 Task: Look for Airbnb options in Aral, China from 7th December, 2023 to 15th December, 2023 for 6 adults.3 bedrooms having 3 beds and 3 bathrooms. Property type can be guest house. Amenities needed are: washing machine. Booking option can be shelf check-in. Look for 4 properties as per requirement.
Action: Mouse moved to (550, 74)
Screenshot: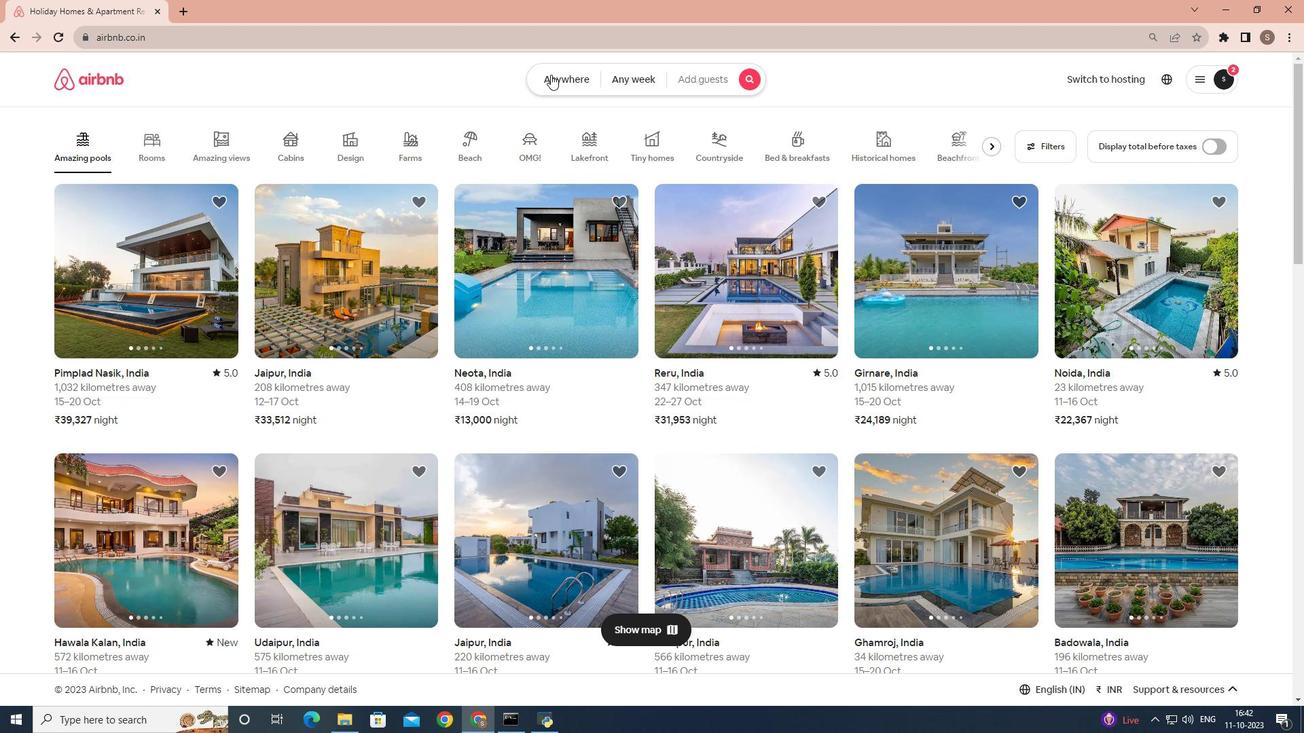 
Action: Mouse pressed left at (550, 74)
Screenshot: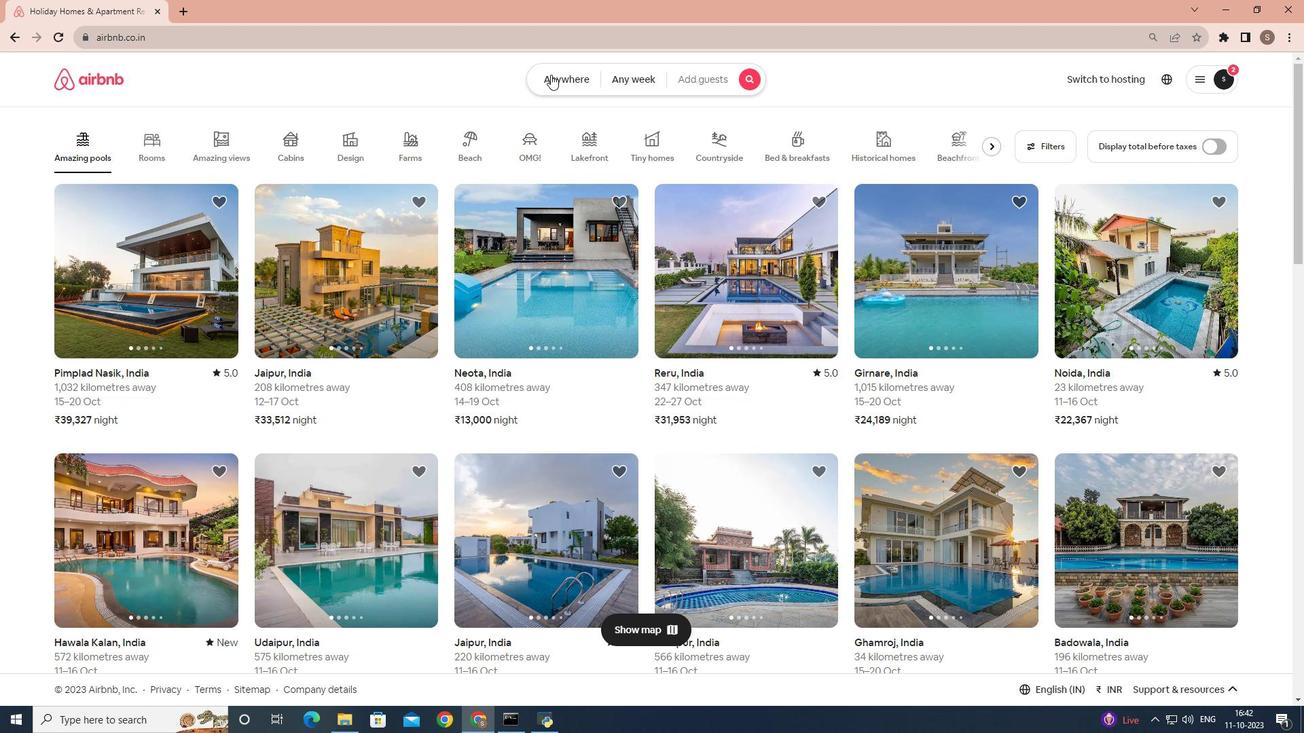 
Action: Mouse moved to (511, 131)
Screenshot: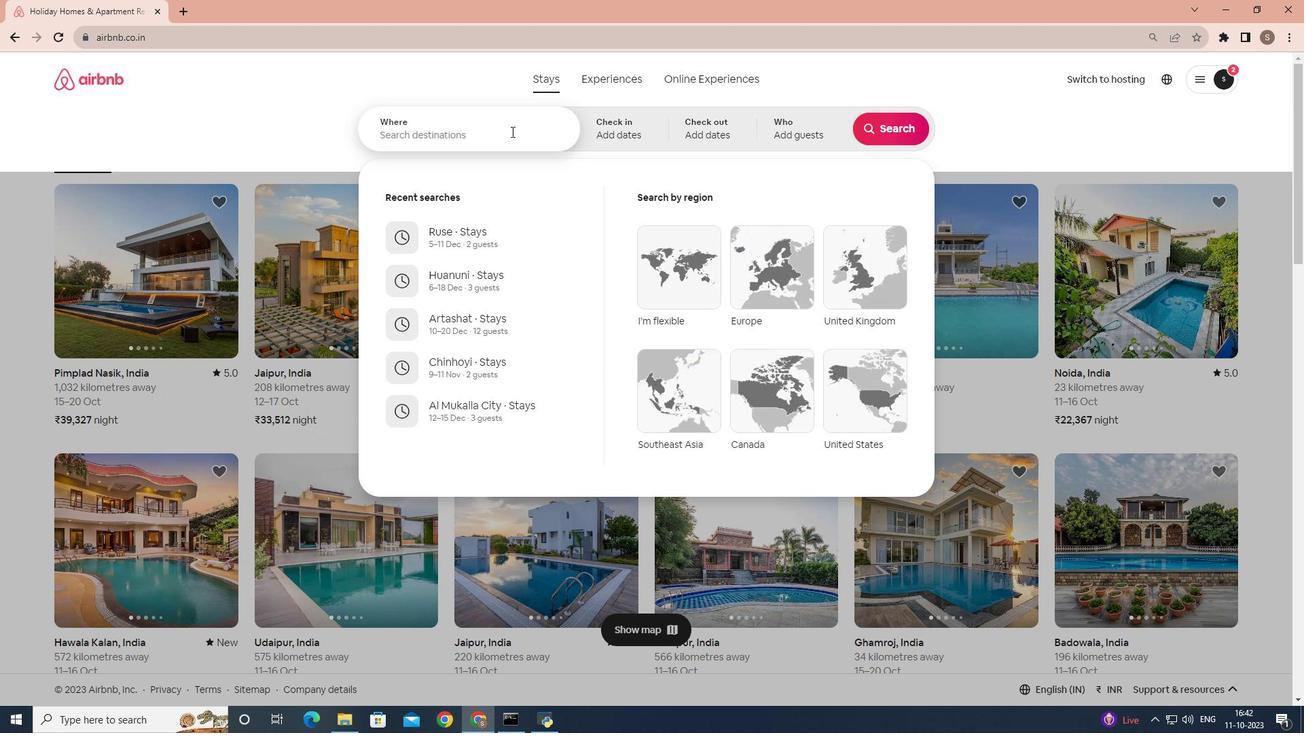 
Action: Mouse pressed left at (511, 131)
Screenshot: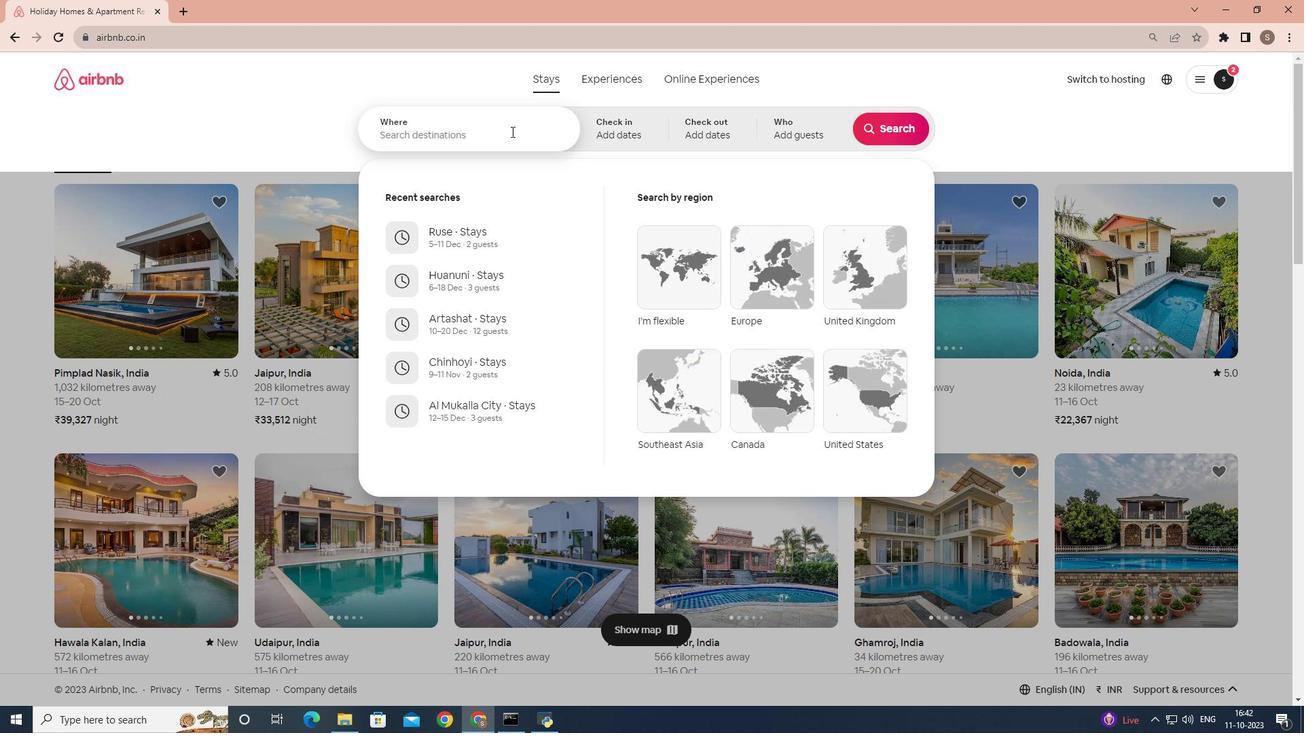 
Action: Mouse moved to (511, 131)
Screenshot: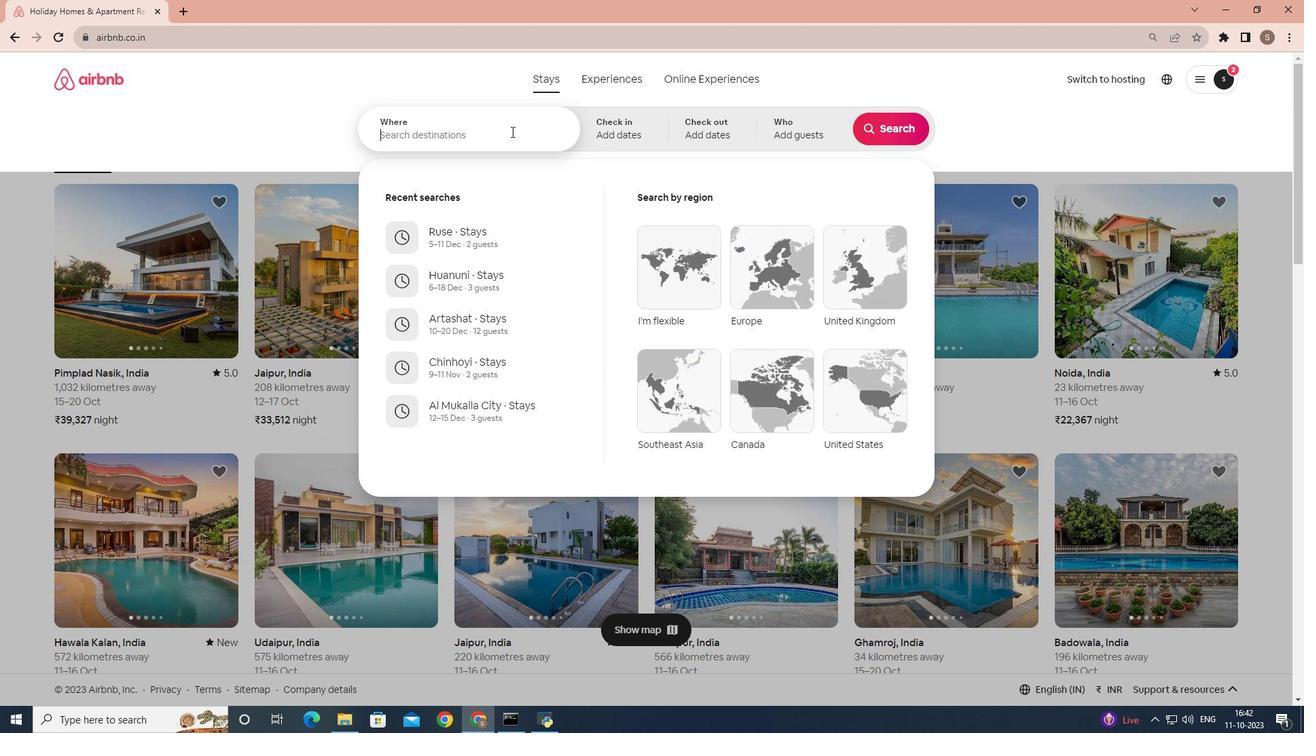 
Action: Key pressed <Key.shift>Aral,<Key.space><Key.shift>China
Screenshot: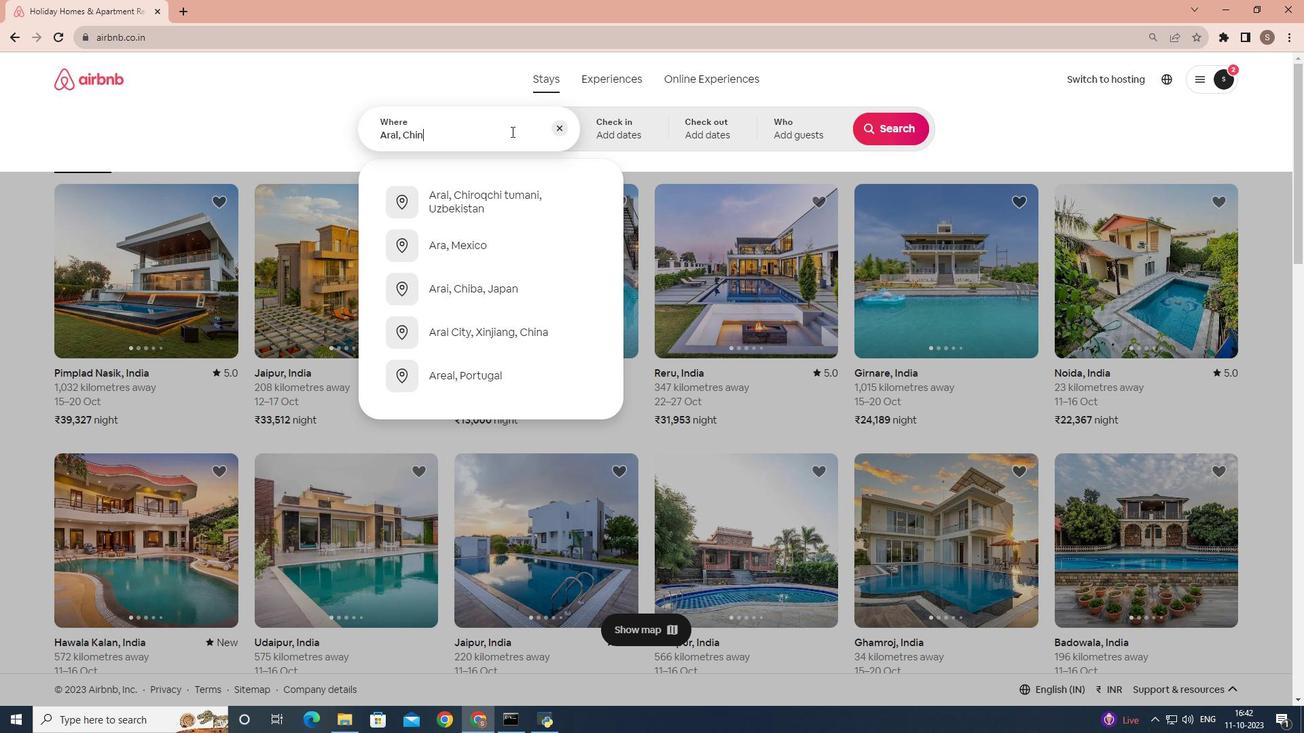 
Action: Mouse moved to (625, 130)
Screenshot: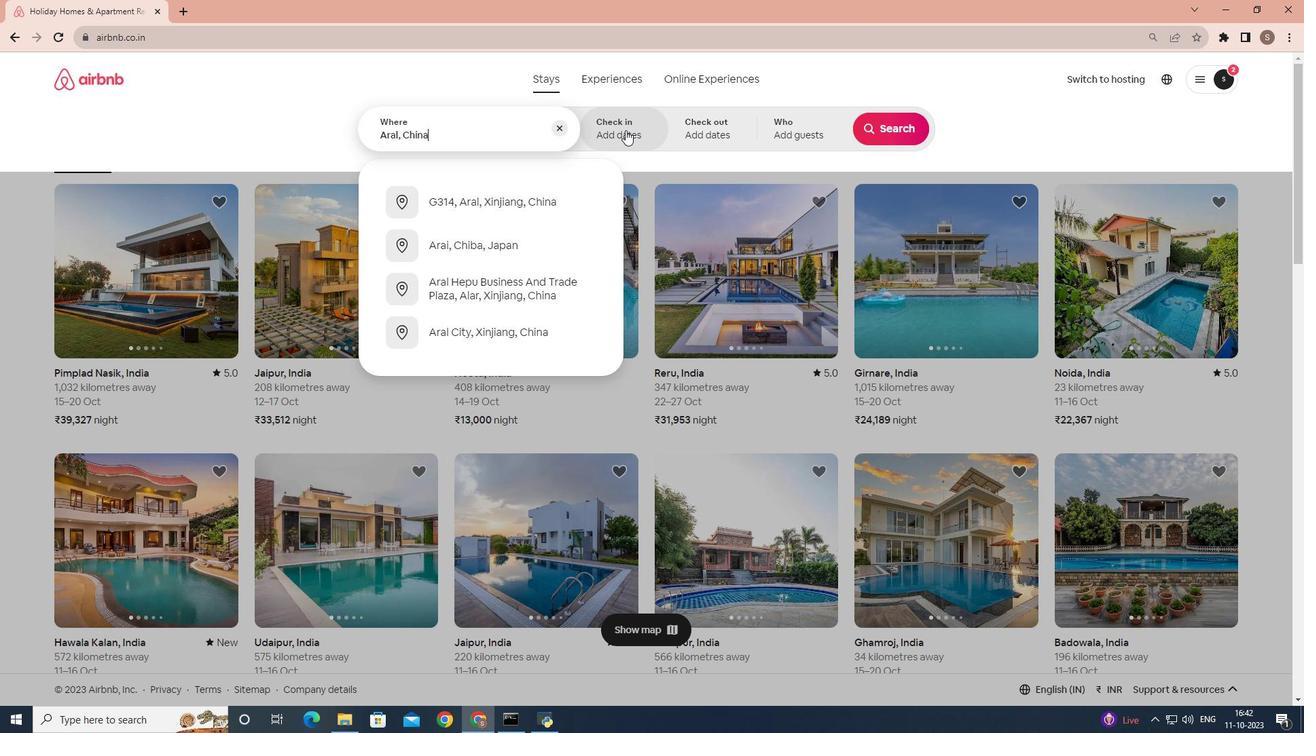 
Action: Mouse pressed left at (625, 130)
Screenshot: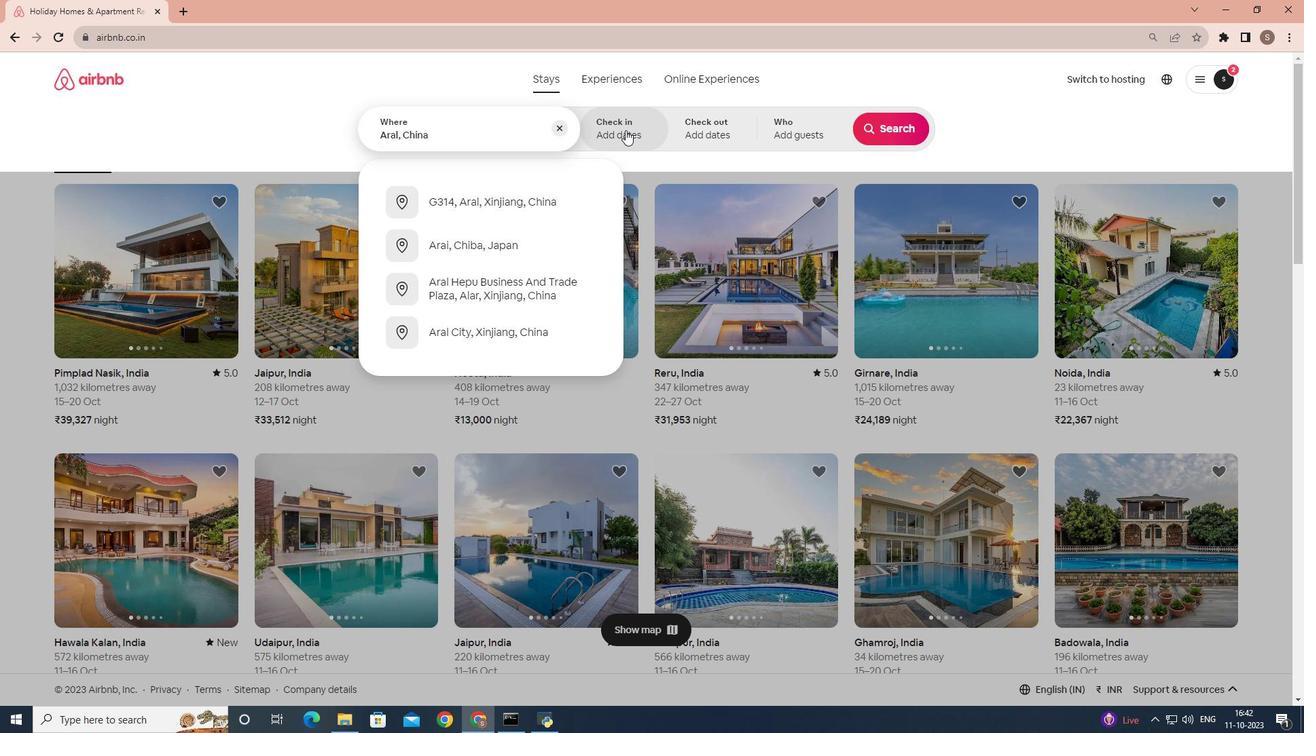 
Action: Mouse moved to (889, 236)
Screenshot: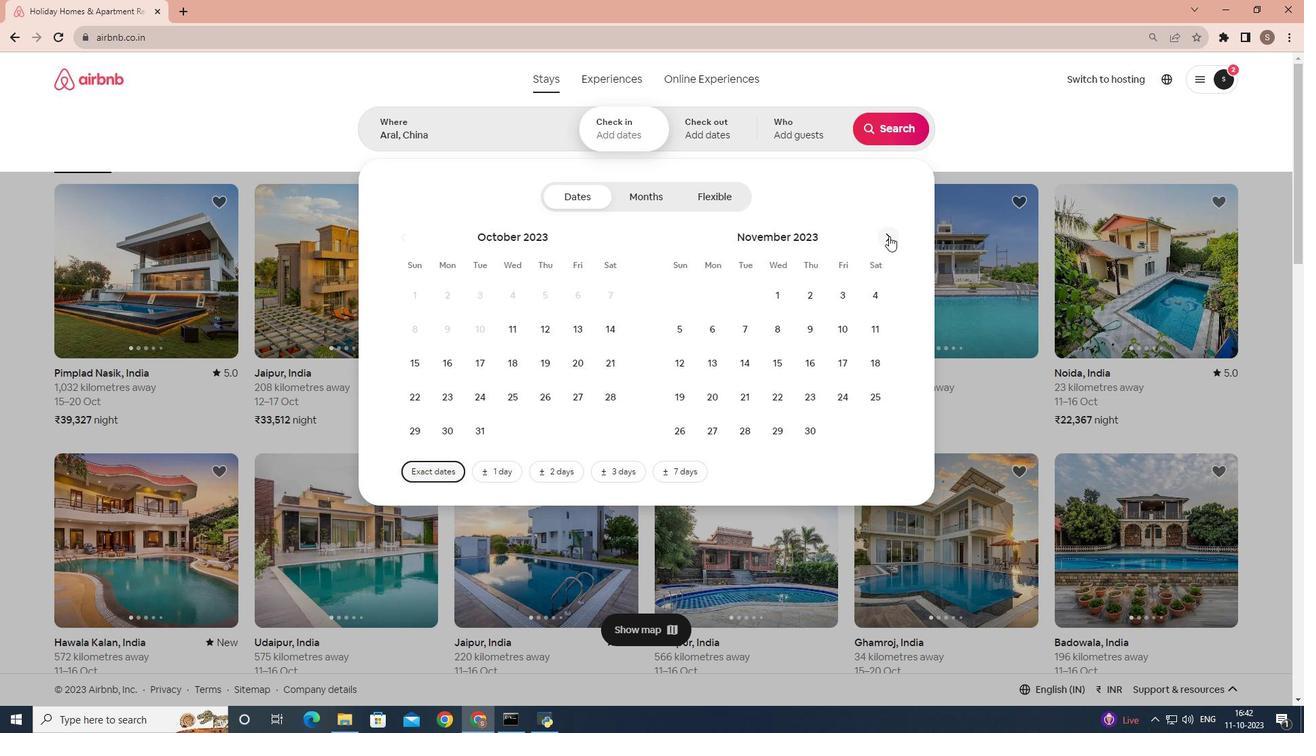 
Action: Mouse pressed left at (889, 236)
Screenshot: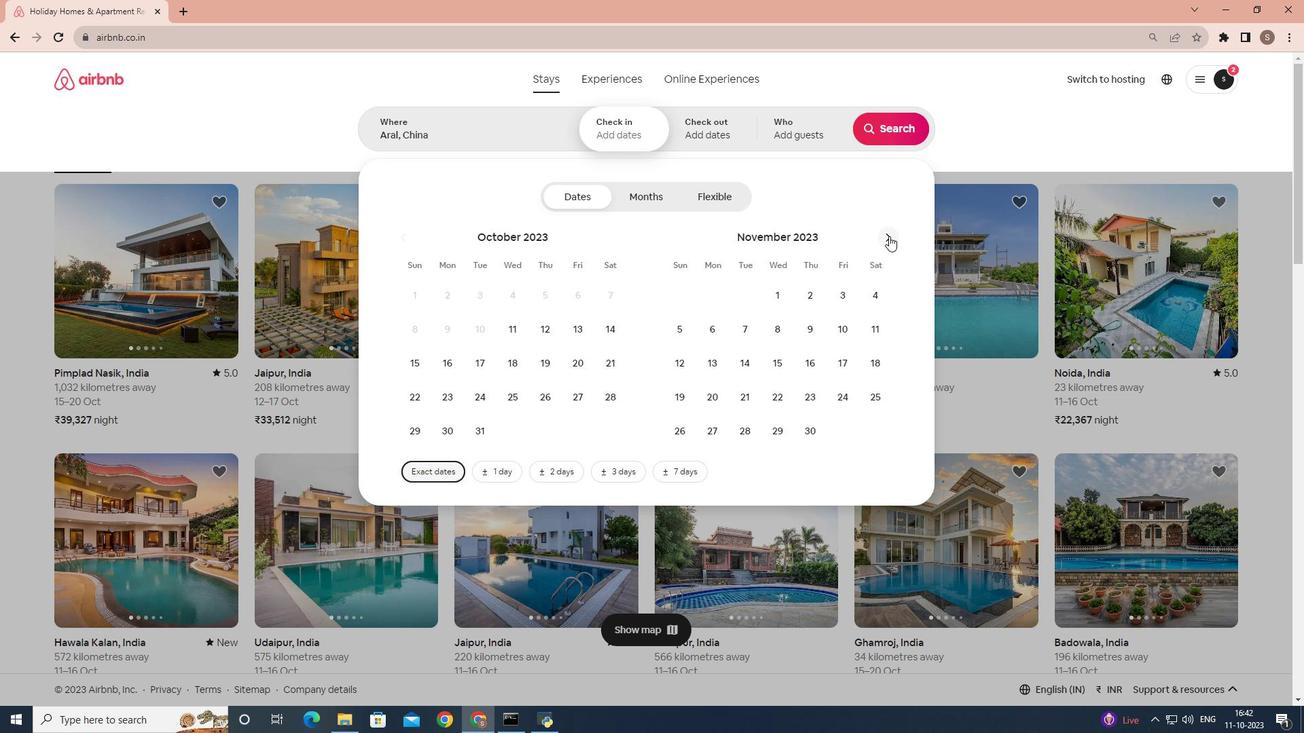 
Action: Mouse moved to (811, 326)
Screenshot: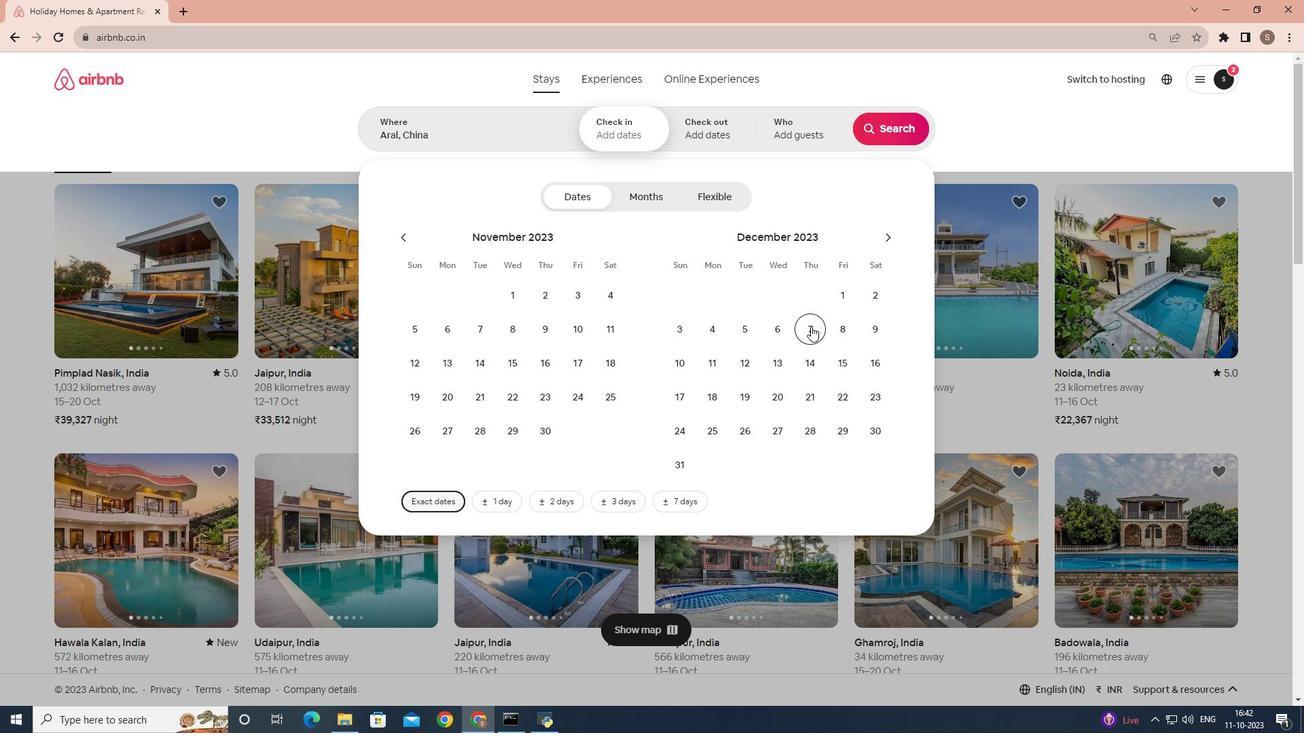
Action: Mouse pressed left at (811, 326)
Screenshot: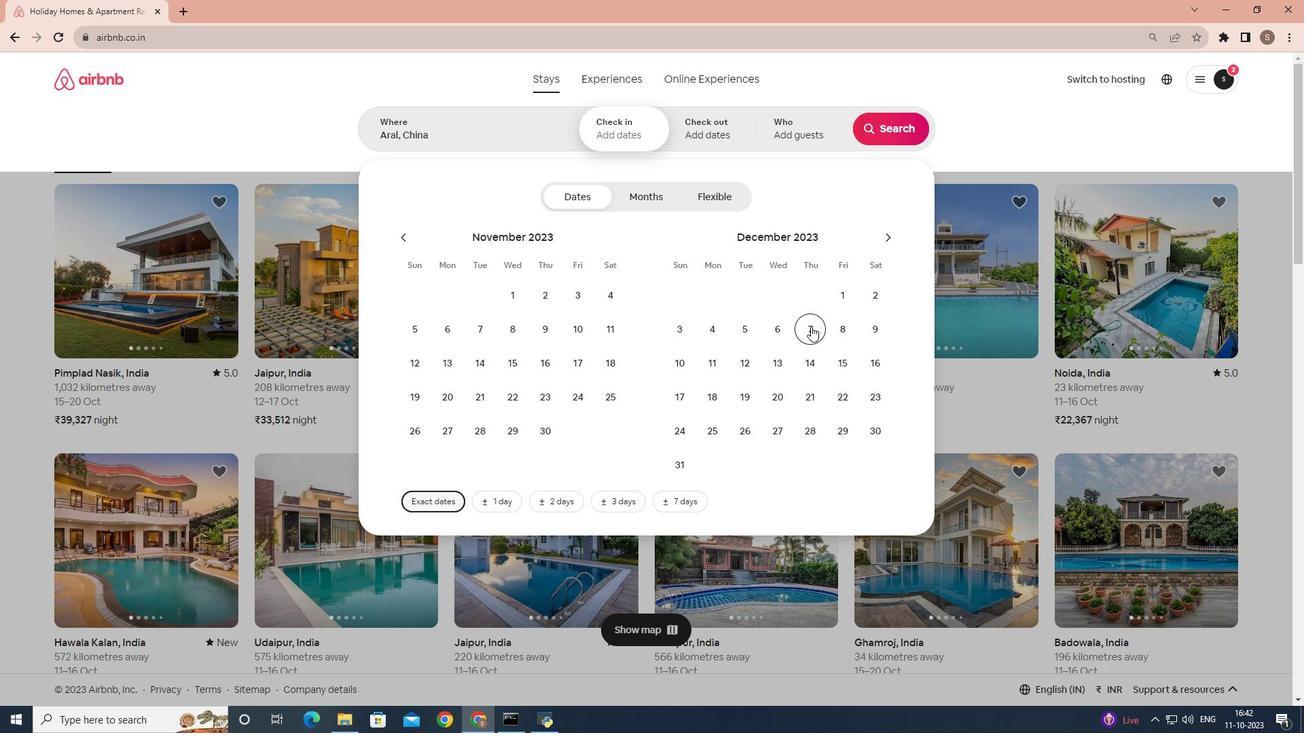 
Action: Mouse moved to (832, 362)
Screenshot: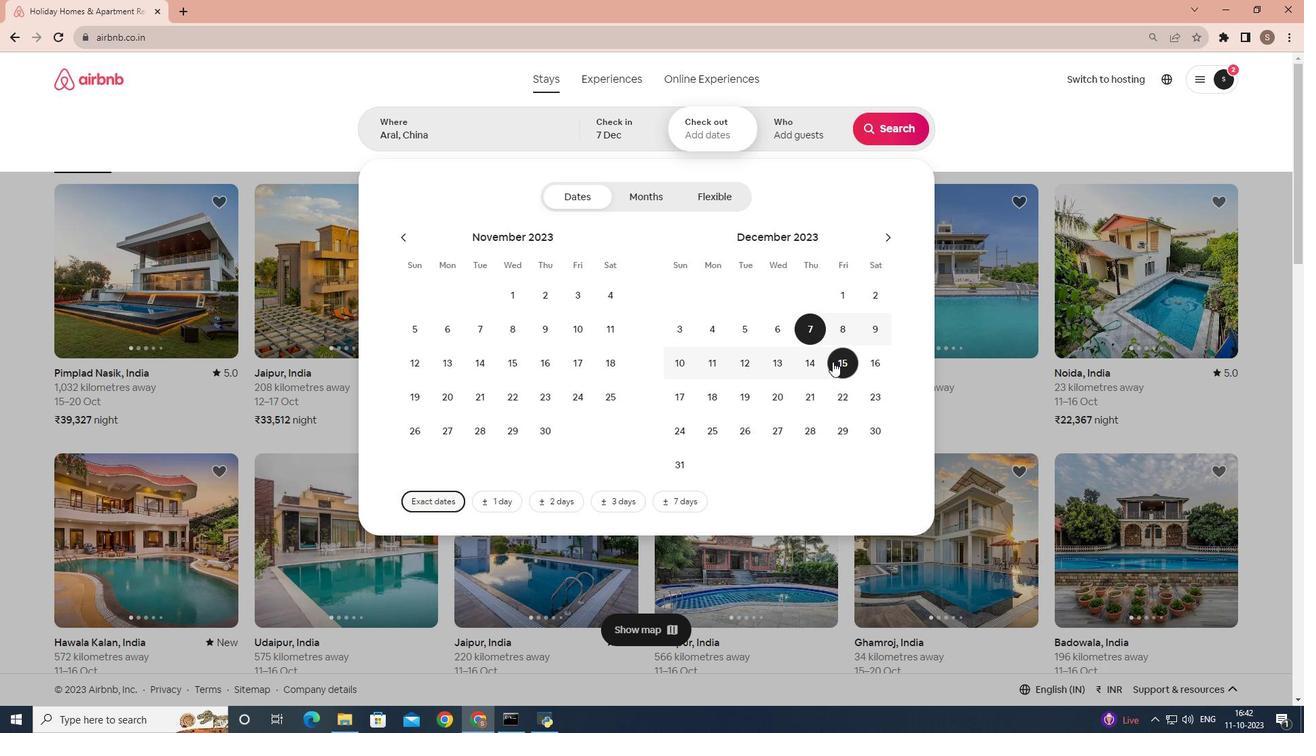
Action: Mouse pressed left at (832, 362)
Screenshot: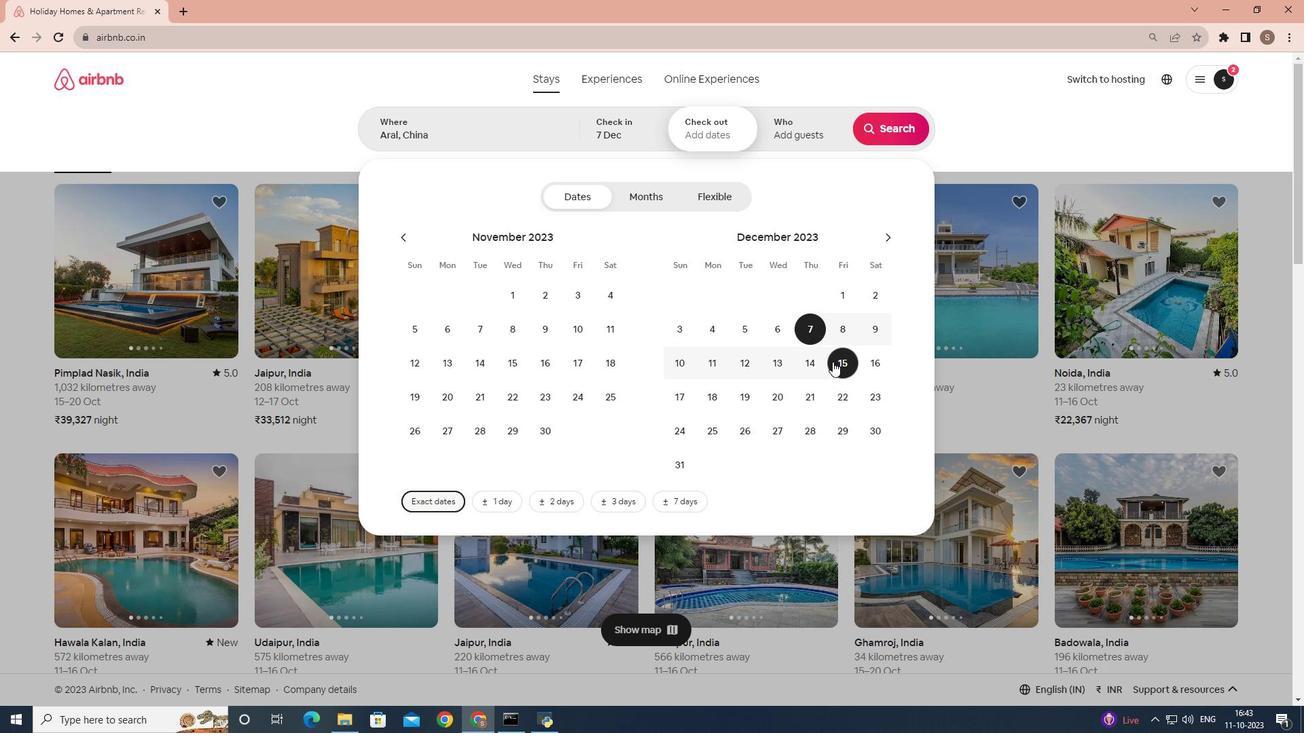 
Action: Mouse moved to (791, 136)
Screenshot: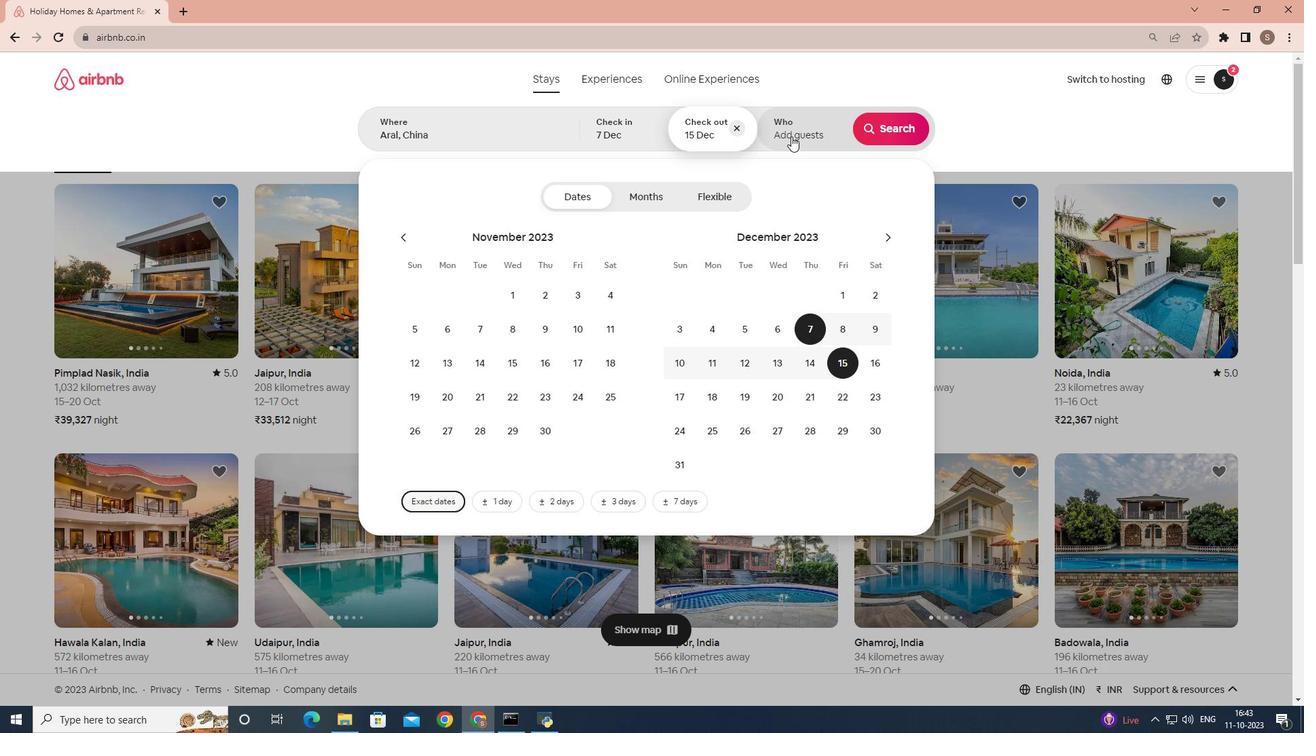 
Action: Mouse pressed left at (791, 136)
Screenshot: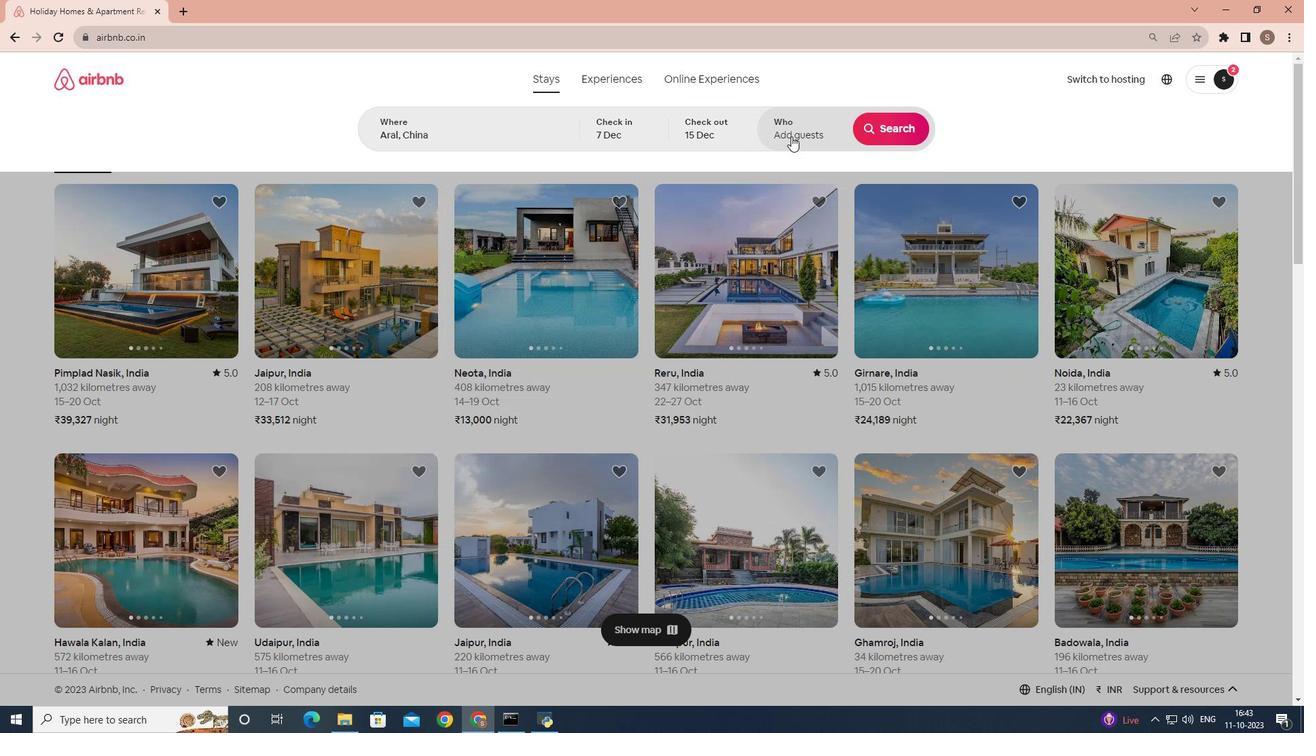 
Action: Mouse moved to (892, 199)
Screenshot: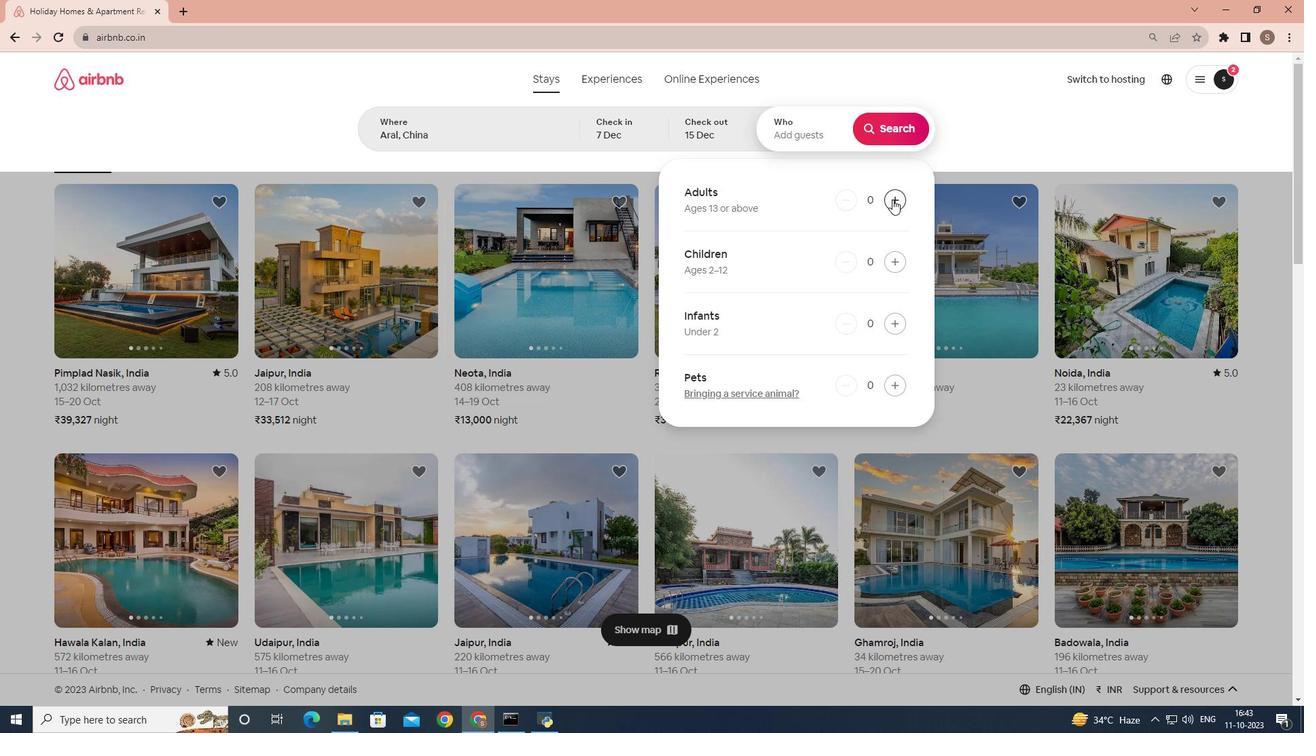 
Action: Mouse pressed left at (892, 199)
Screenshot: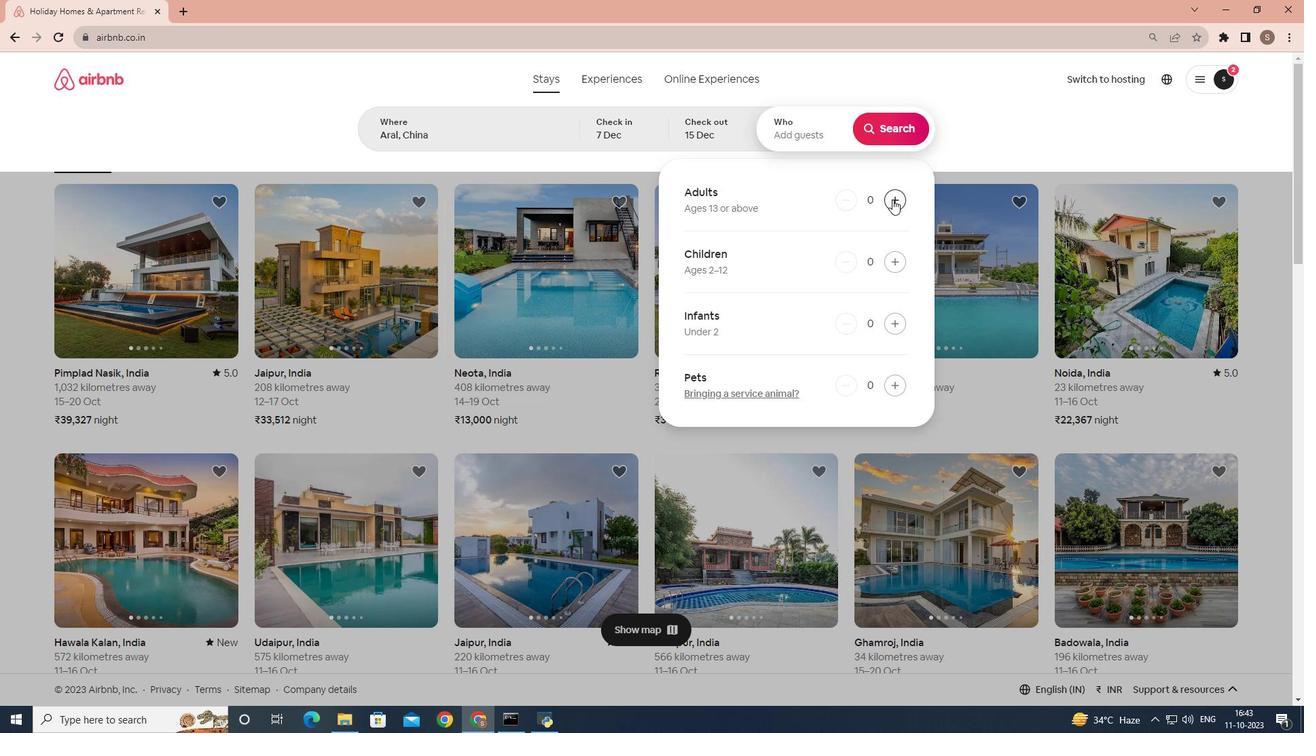 
Action: Mouse pressed left at (892, 199)
Screenshot: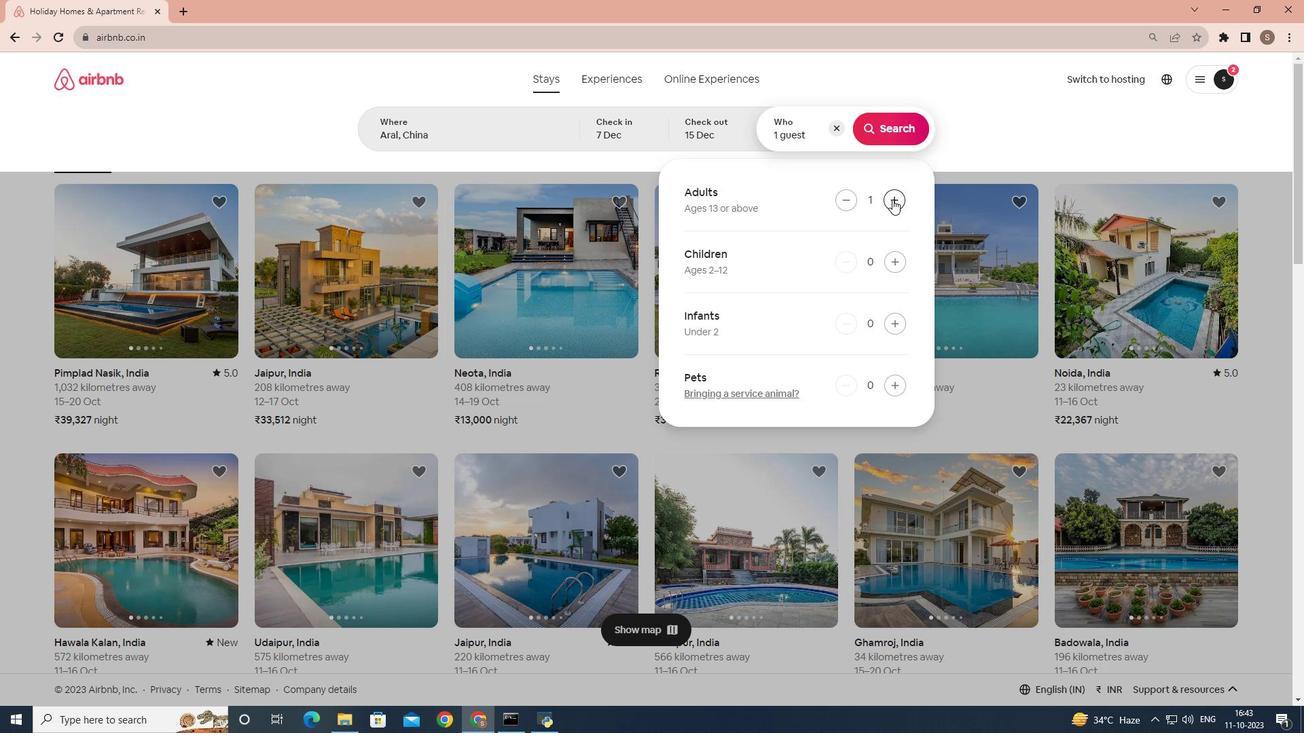 
Action: Mouse pressed left at (892, 199)
Screenshot: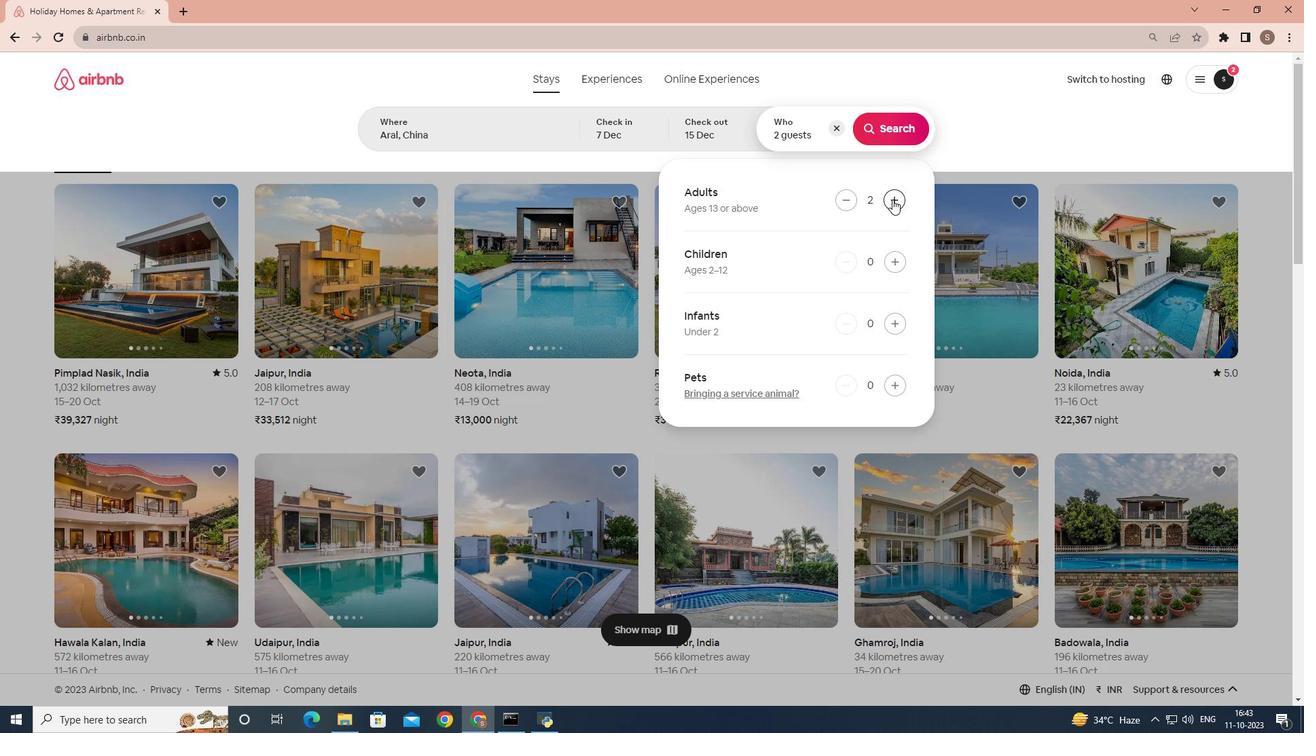 
Action: Mouse pressed left at (892, 199)
Screenshot: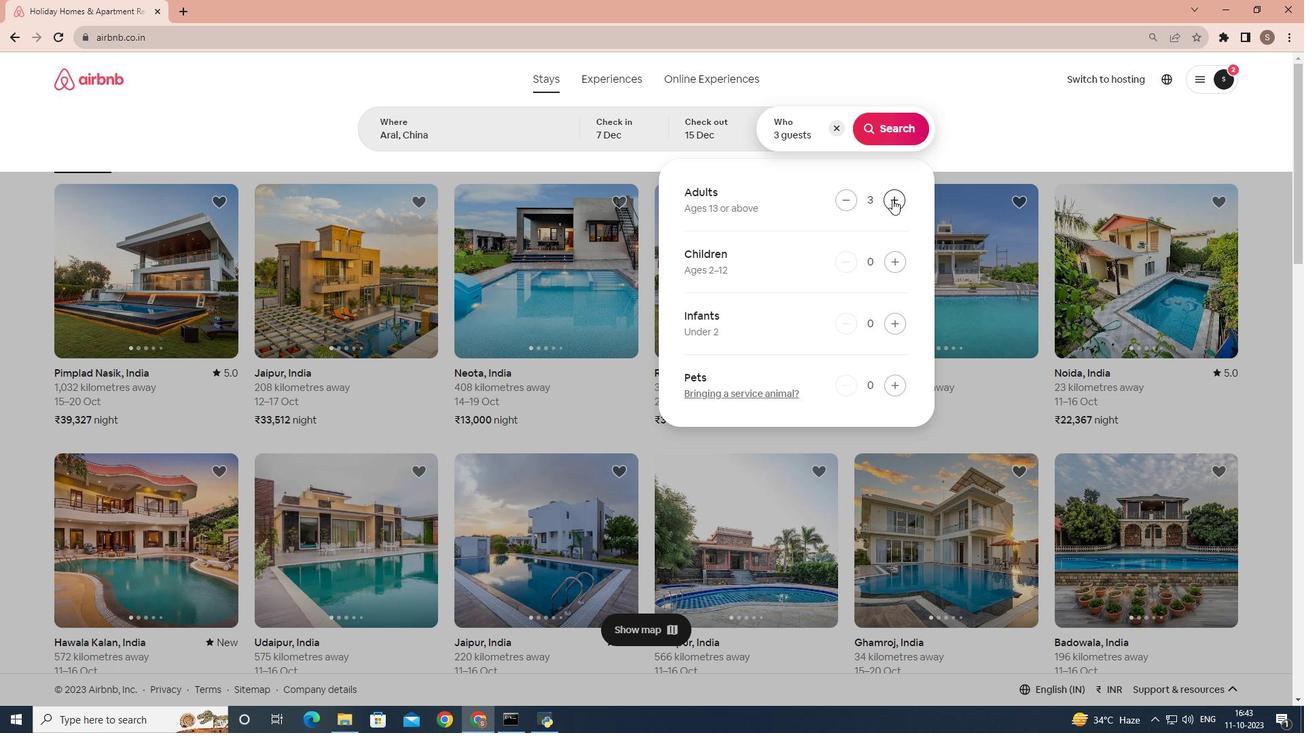 
Action: Mouse pressed left at (892, 199)
Screenshot: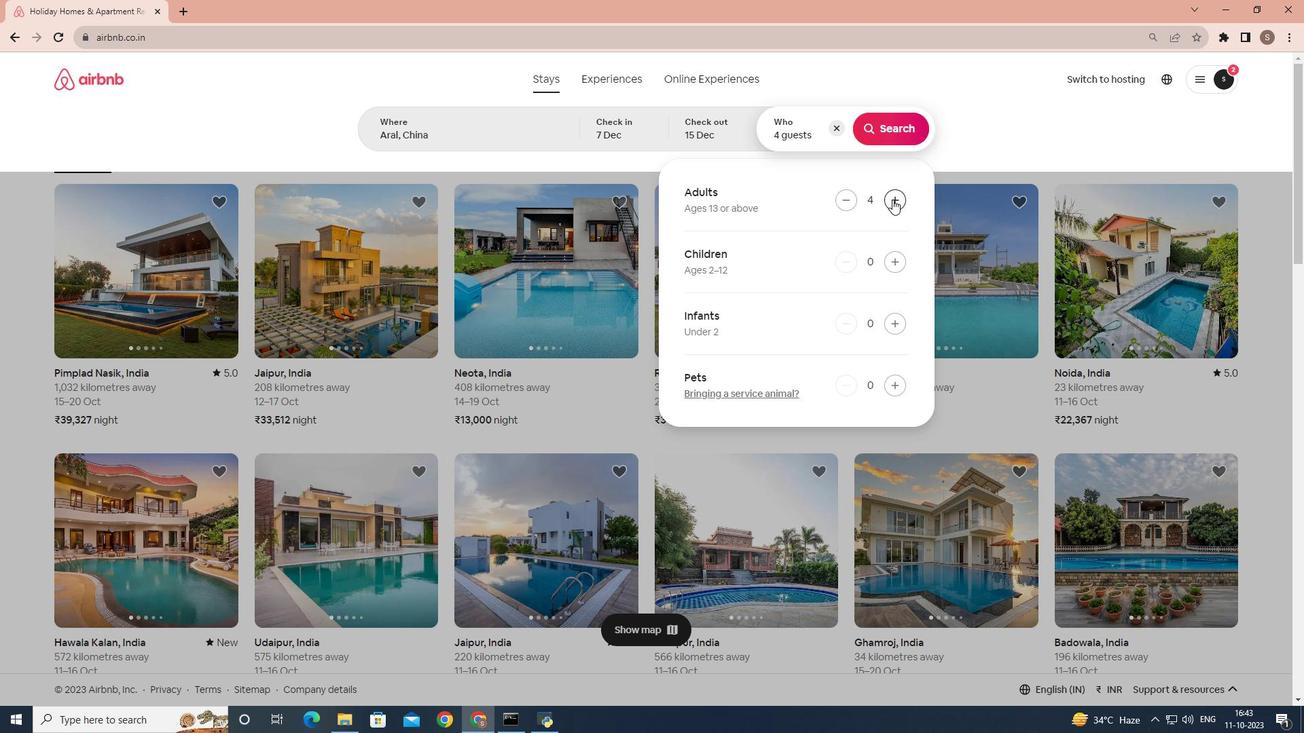 
Action: Mouse pressed left at (892, 199)
Screenshot: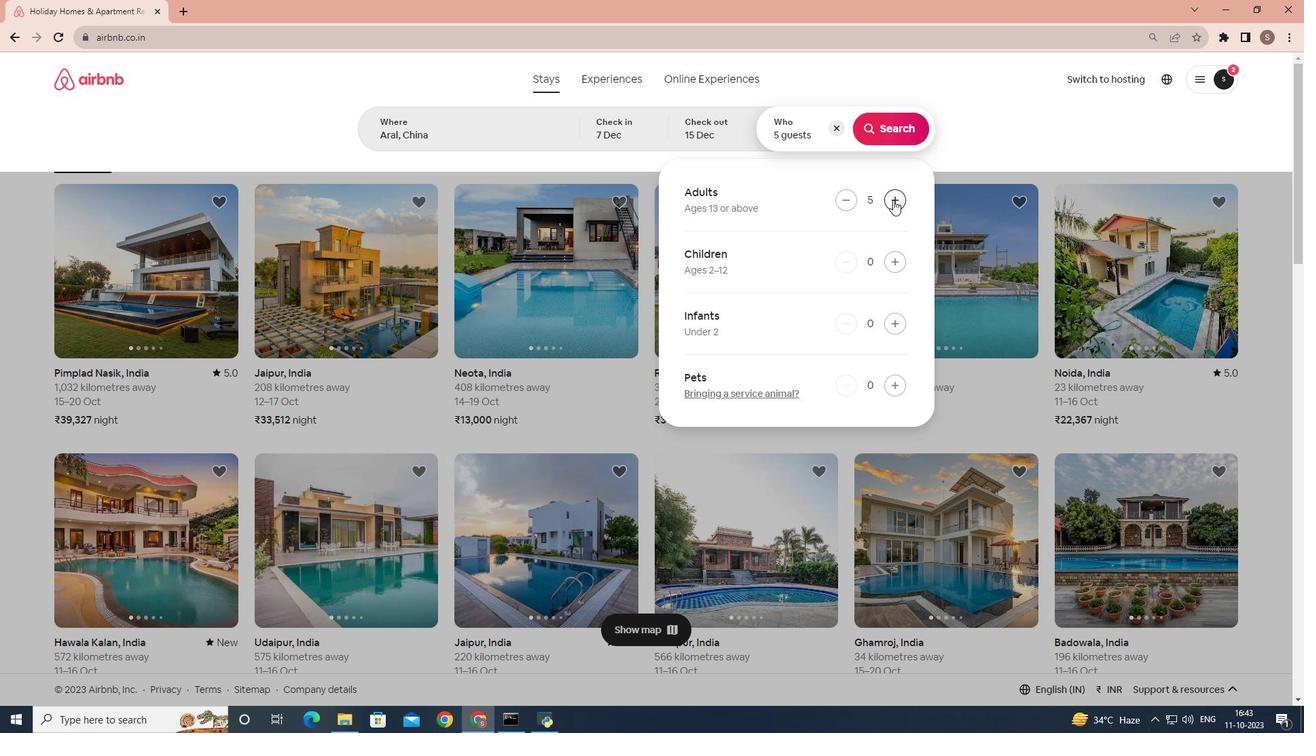
Action: Mouse moved to (887, 129)
Screenshot: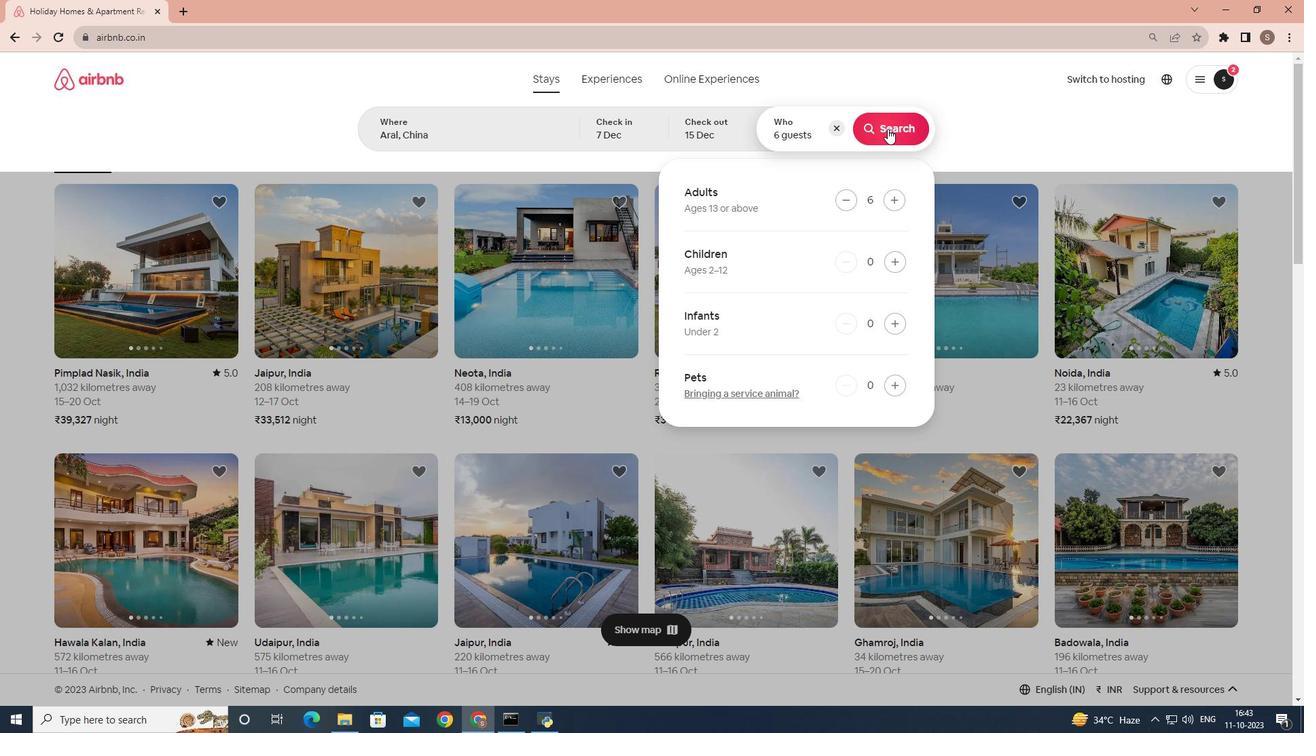 
Action: Mouse pressed left at (887, 129)
Screenshot: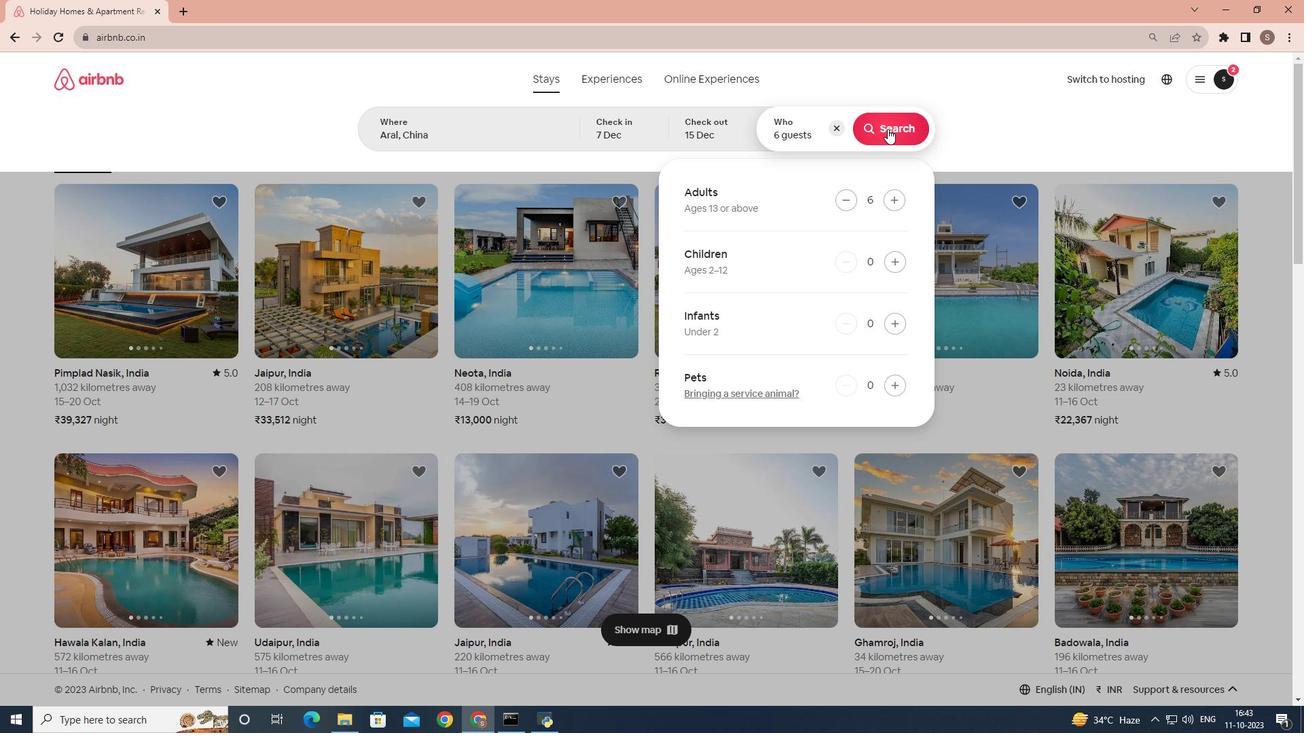 
Action: Mouse moved to (1084, 136)
Screenshot: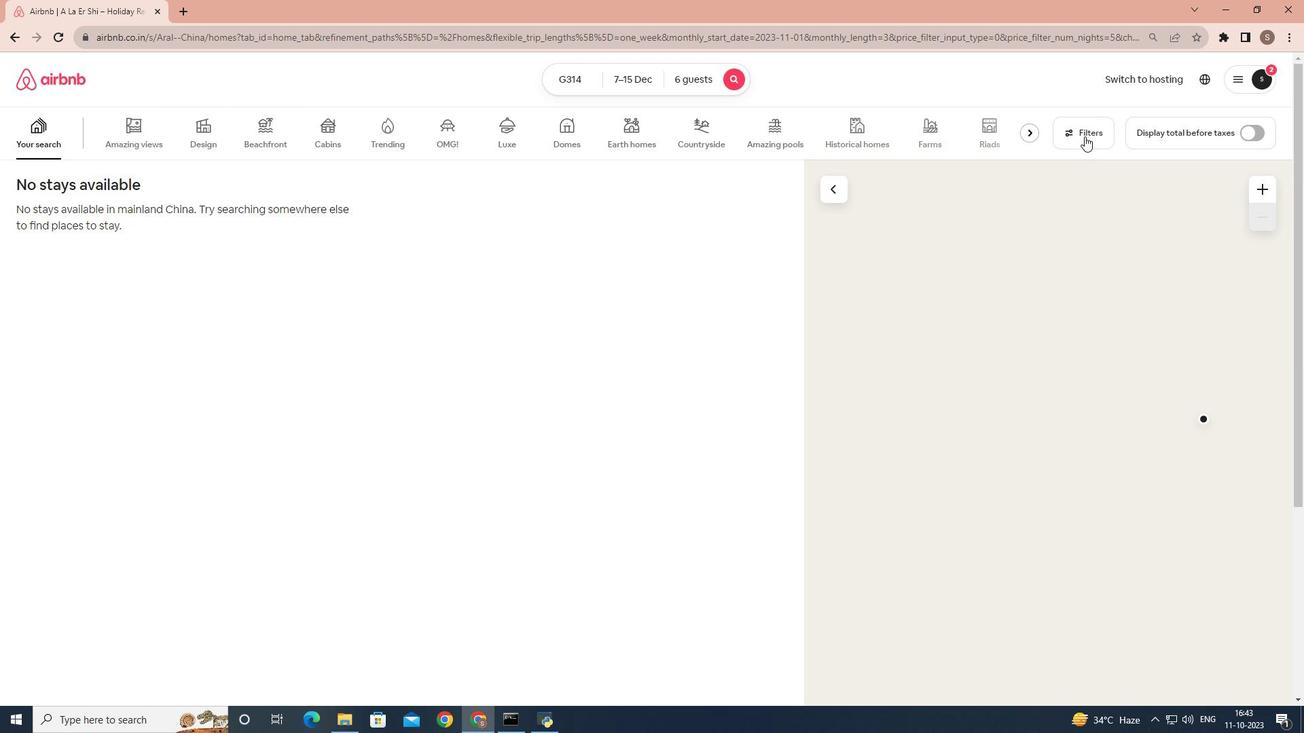 
Action: Mouse pressed left at (1084, 136)
Screenshot: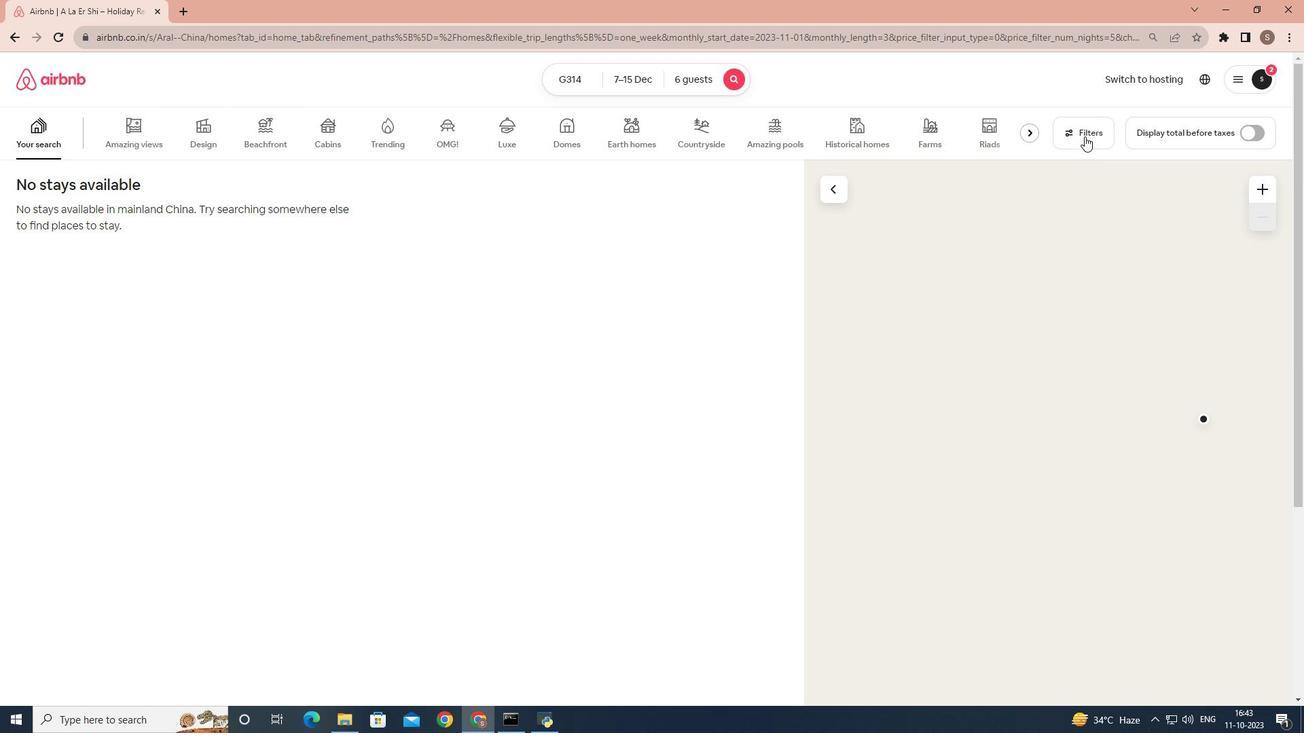 
Action: Mouse moved to (667, 353)
Screenshot: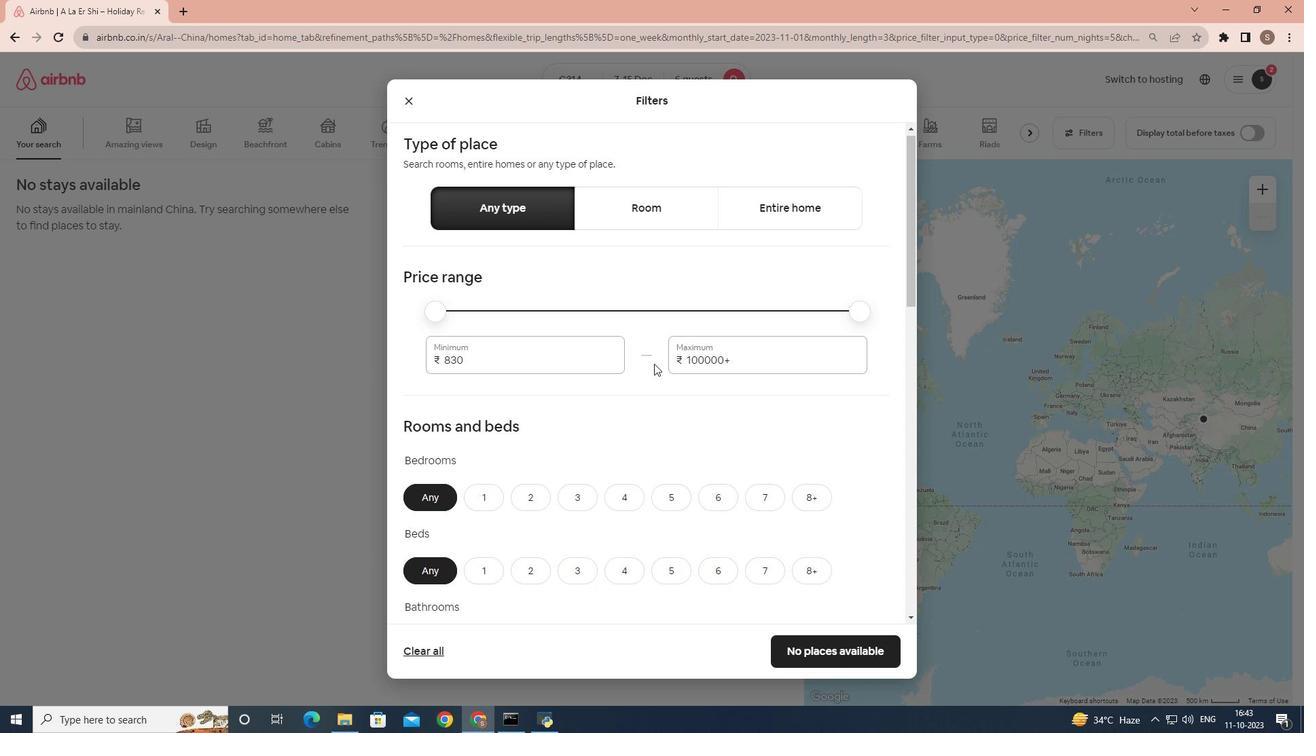
Action: Mouse scrolled (667, 352) with delta (0, 0)
Screenshot: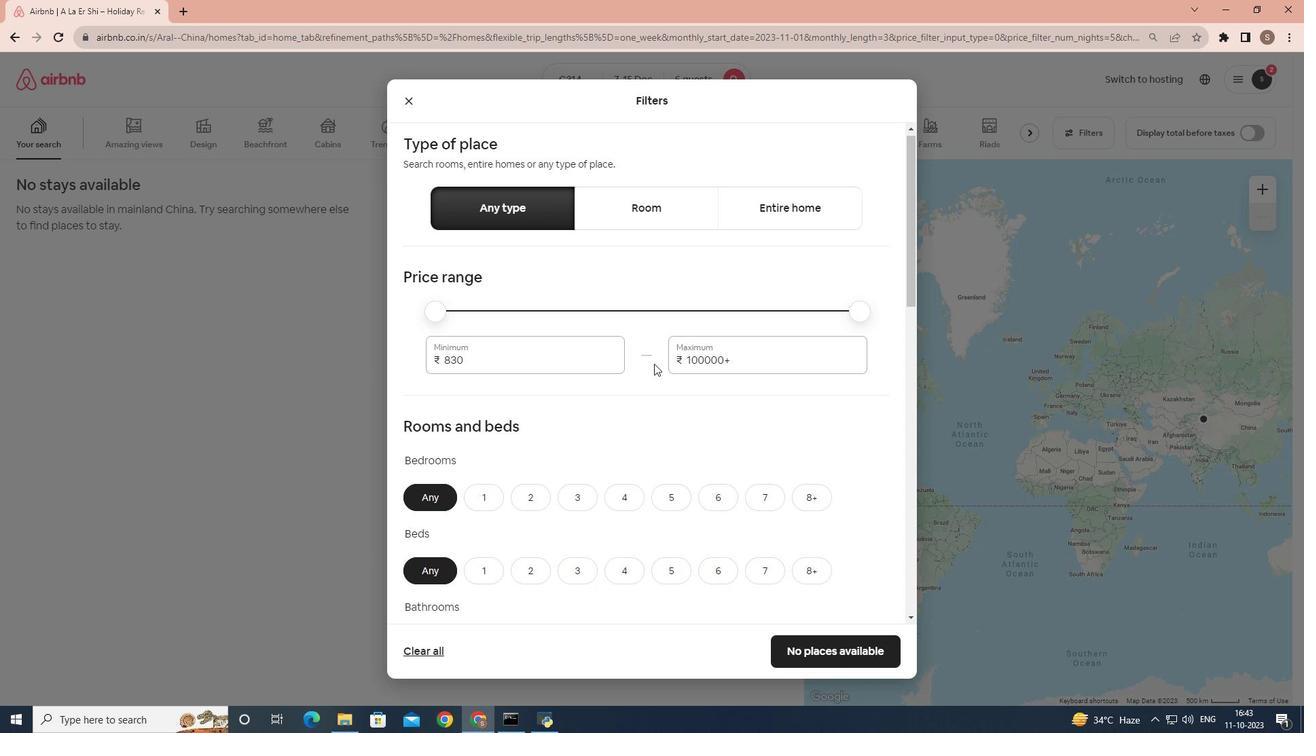 
Action: Mouse moved to (646, 366)
Screenshot: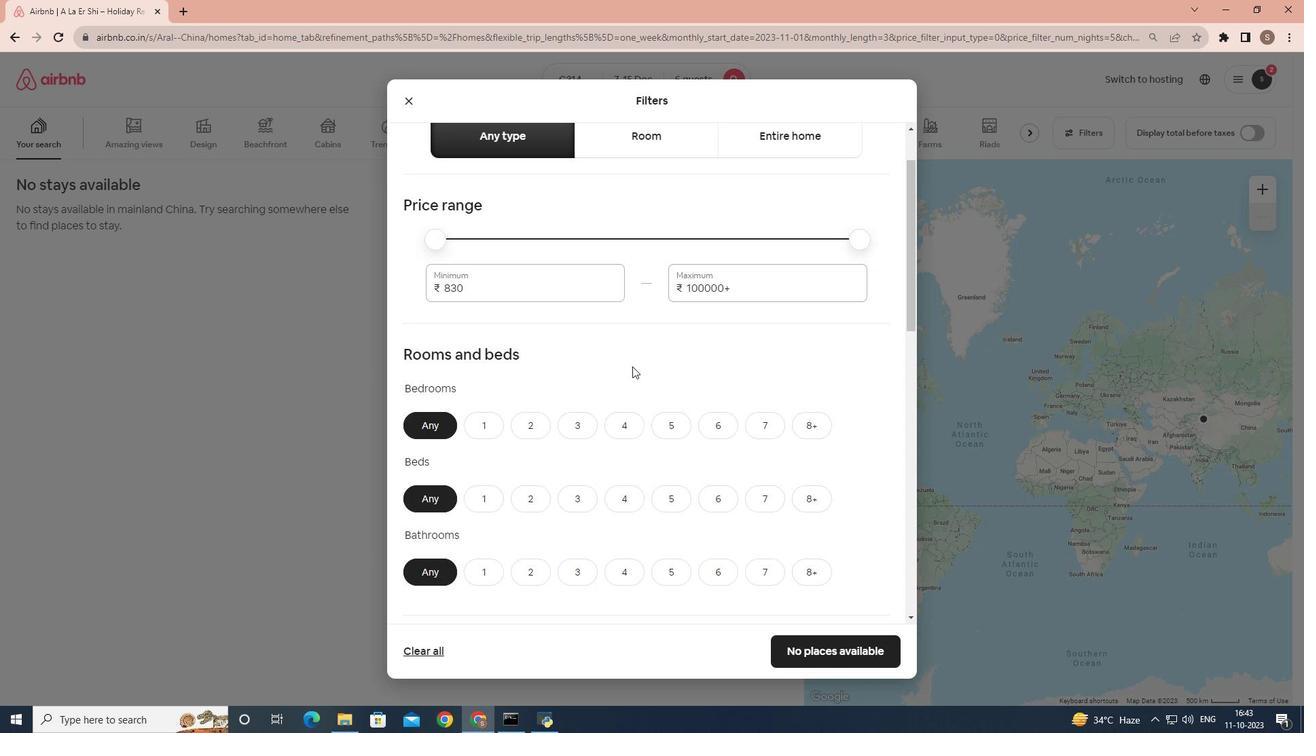 
Action: Mouse scrolled (646, 366) with delta (0, 0)
Screenshot: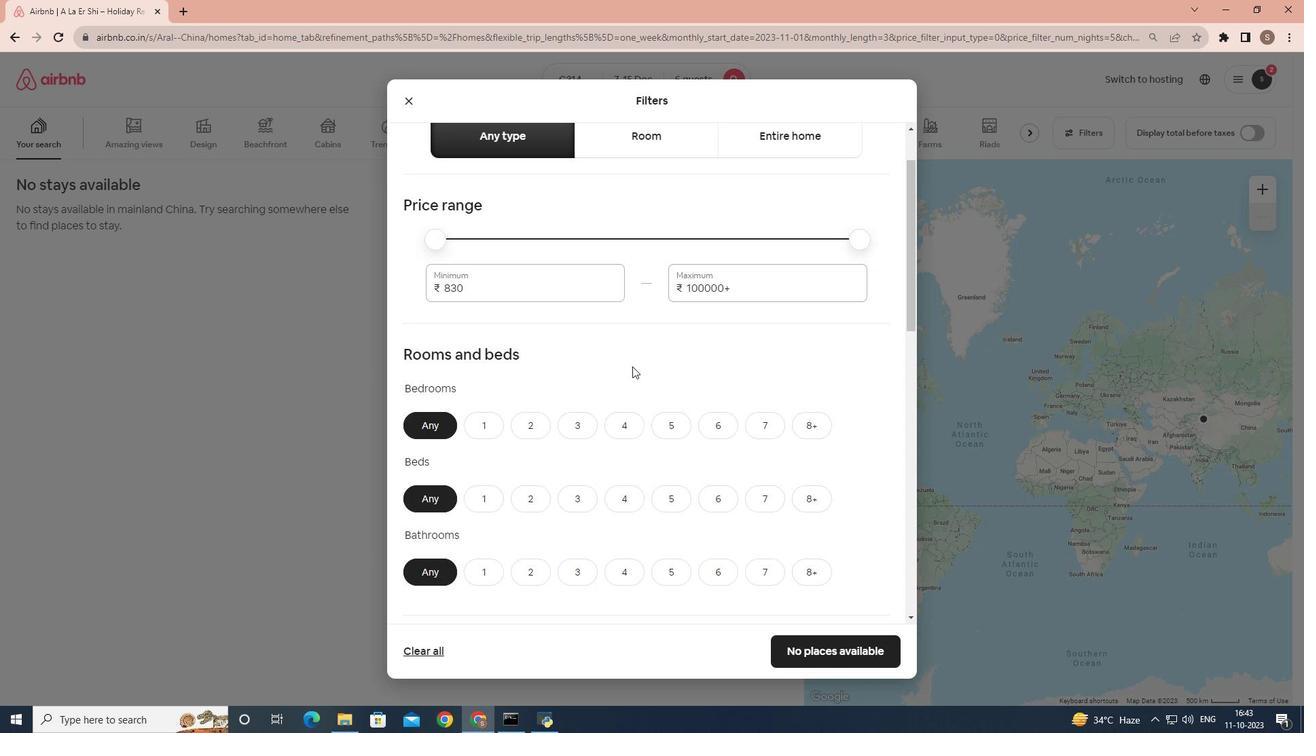 
Action: Mouse moved to (582, 369)
Screenshot: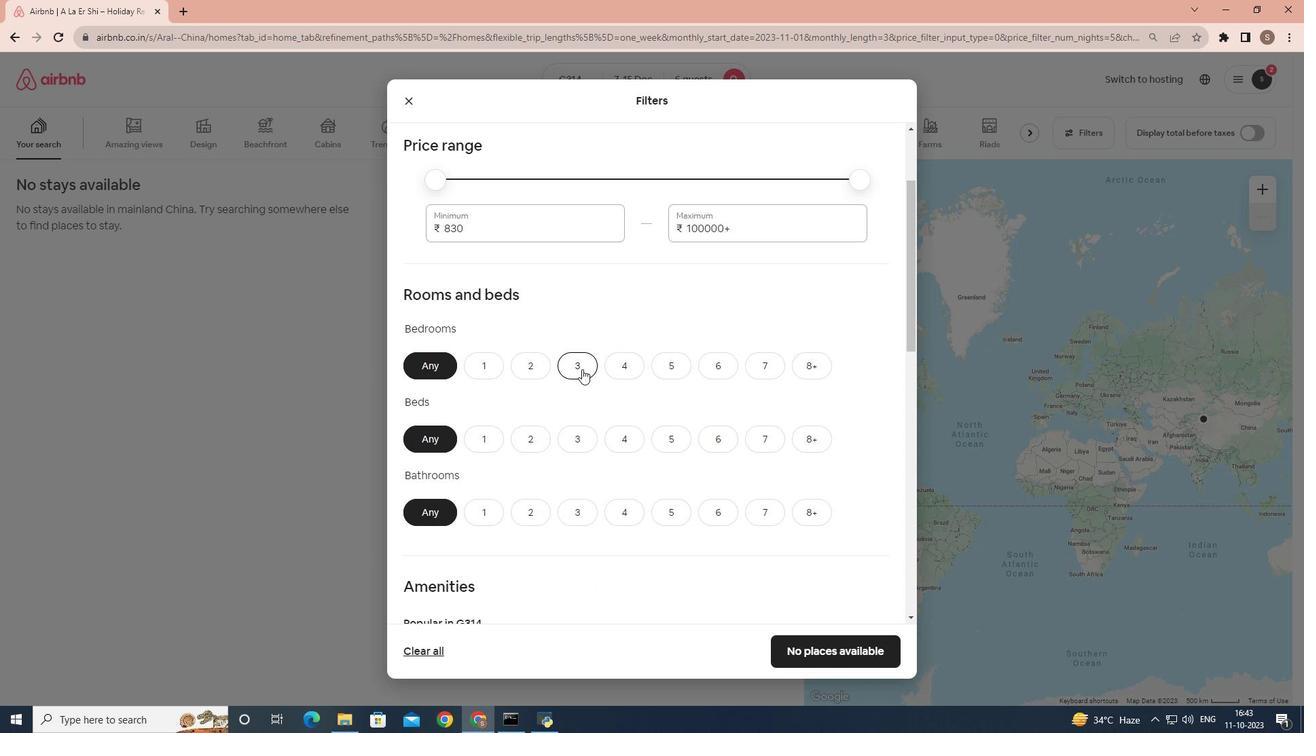 
Action: Mouse pressed left at (582, 369)
Screenshot: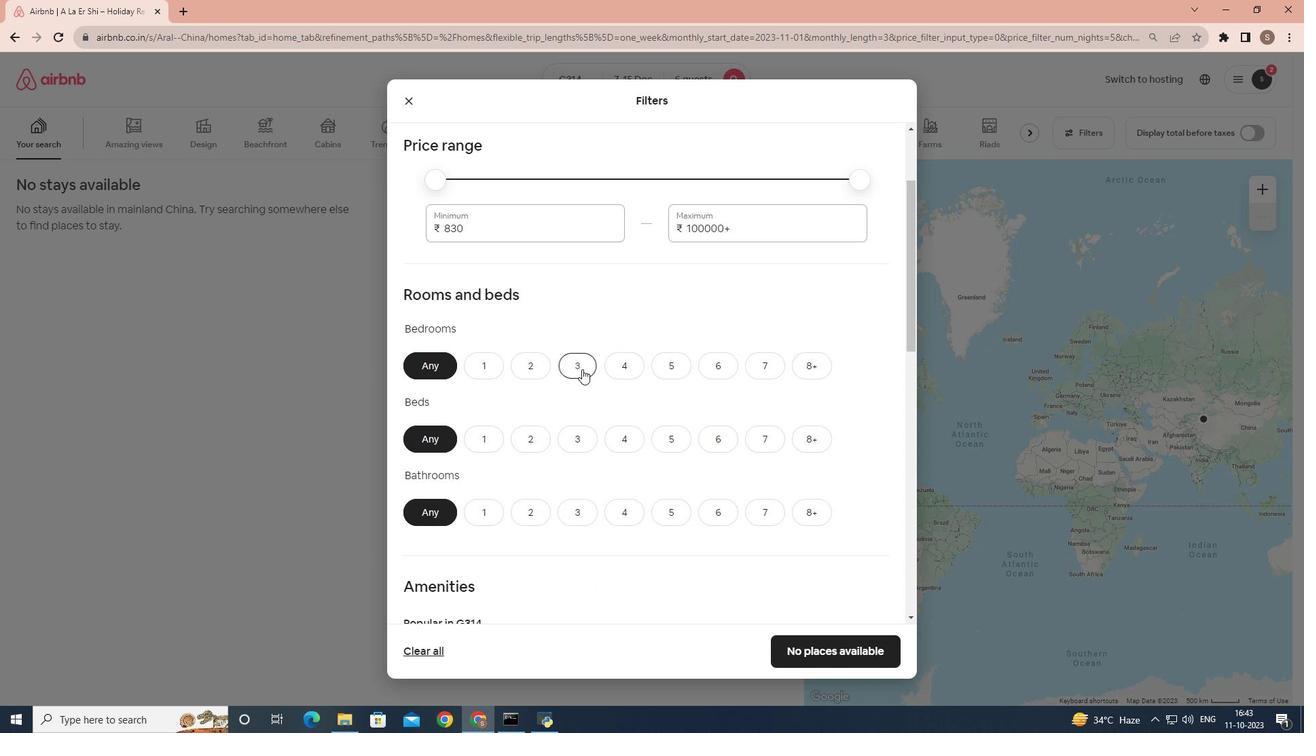 
Action: Mouse scrolled (582, 368) with delta (0, 0)
Screenshot: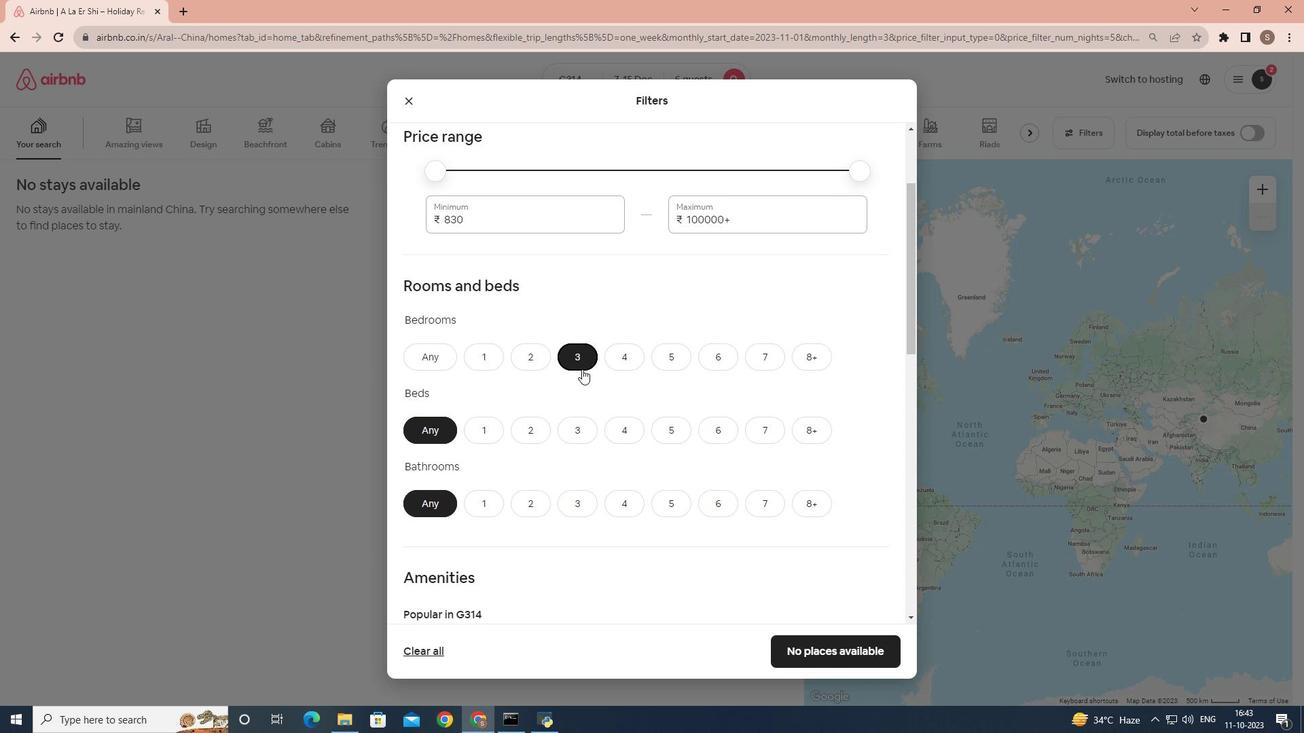 
Action: Mouse moved to (568, 381)
Screenshot: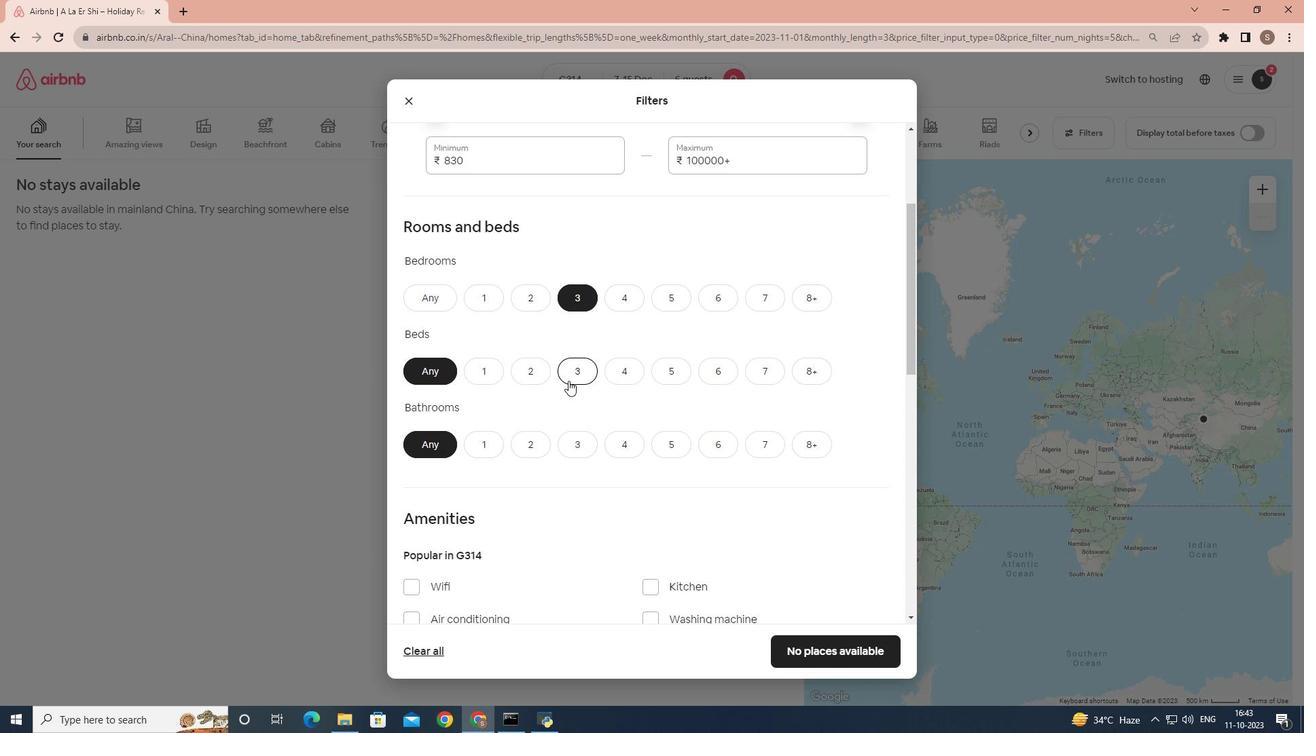 
Action: Mouse pressed left at (568, 381)
Screenshot: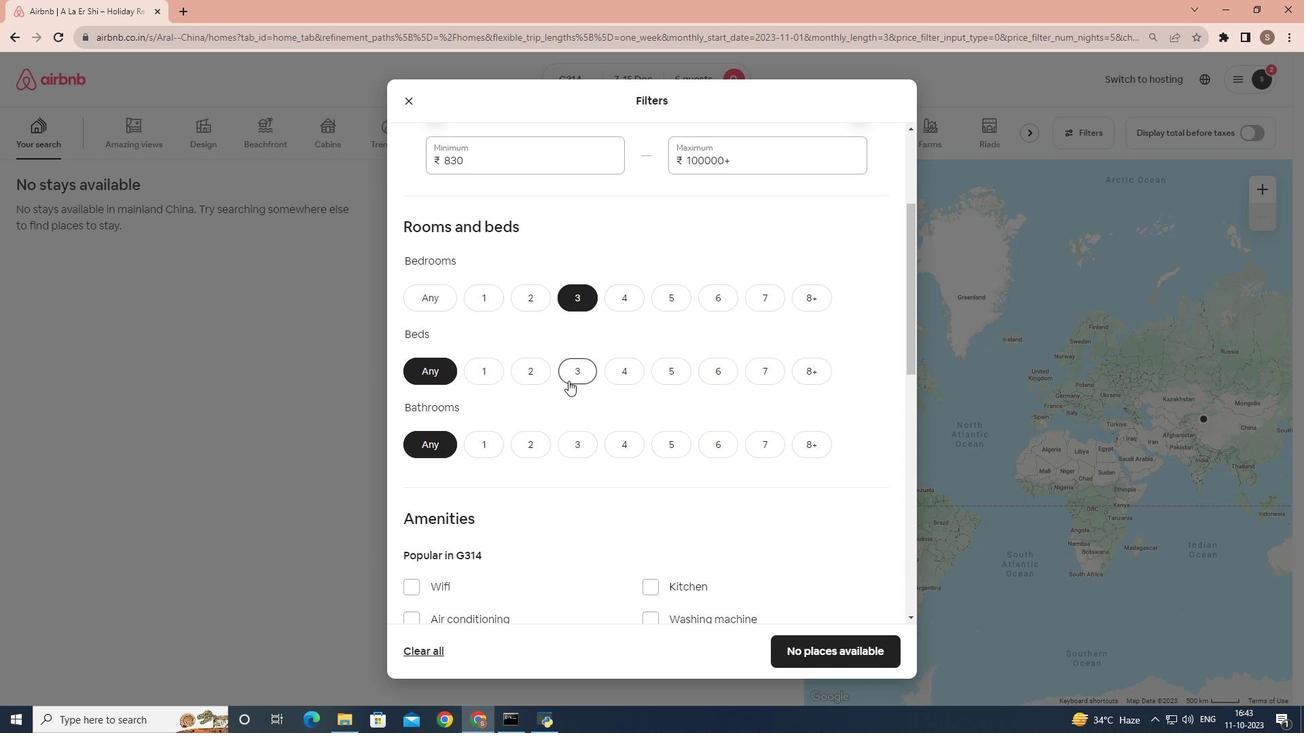 
Action: Mouse moved to (572, 381)
Screenshot: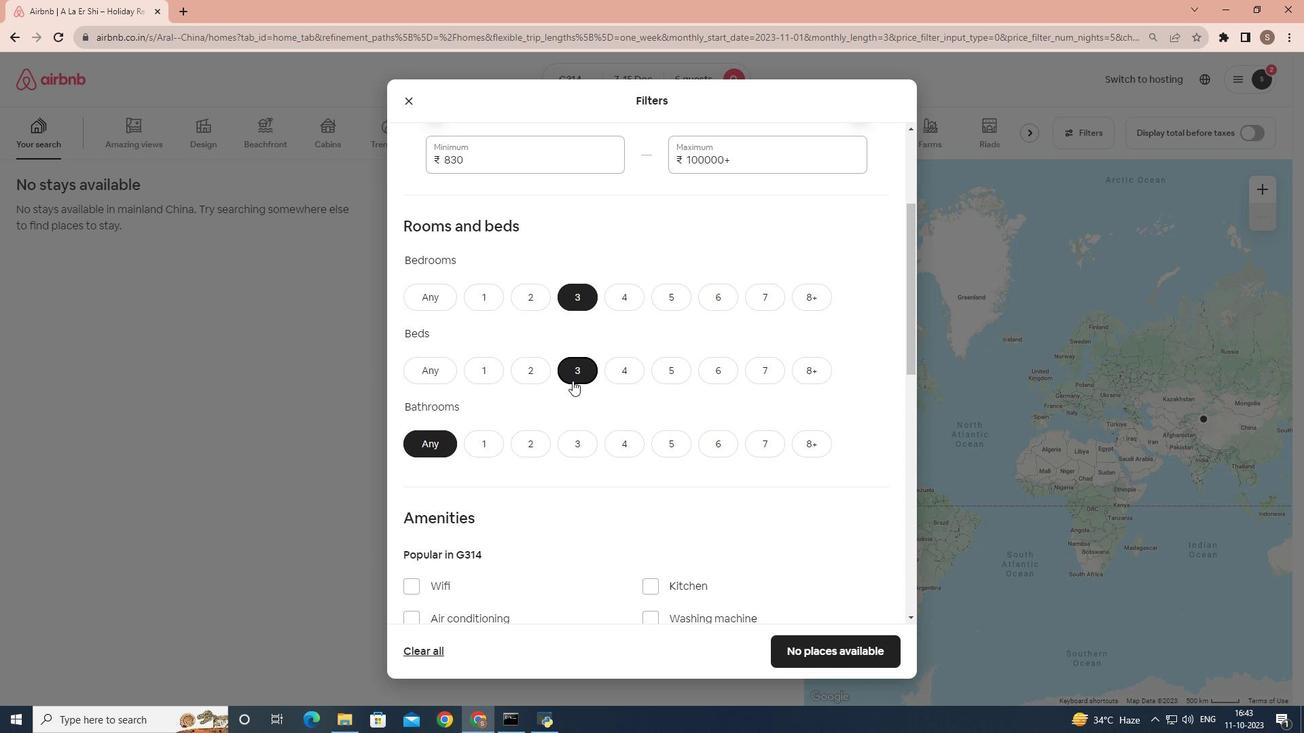 
Action: Mouse scrolled (572, 380) with delta (0, 0)
Screenshot: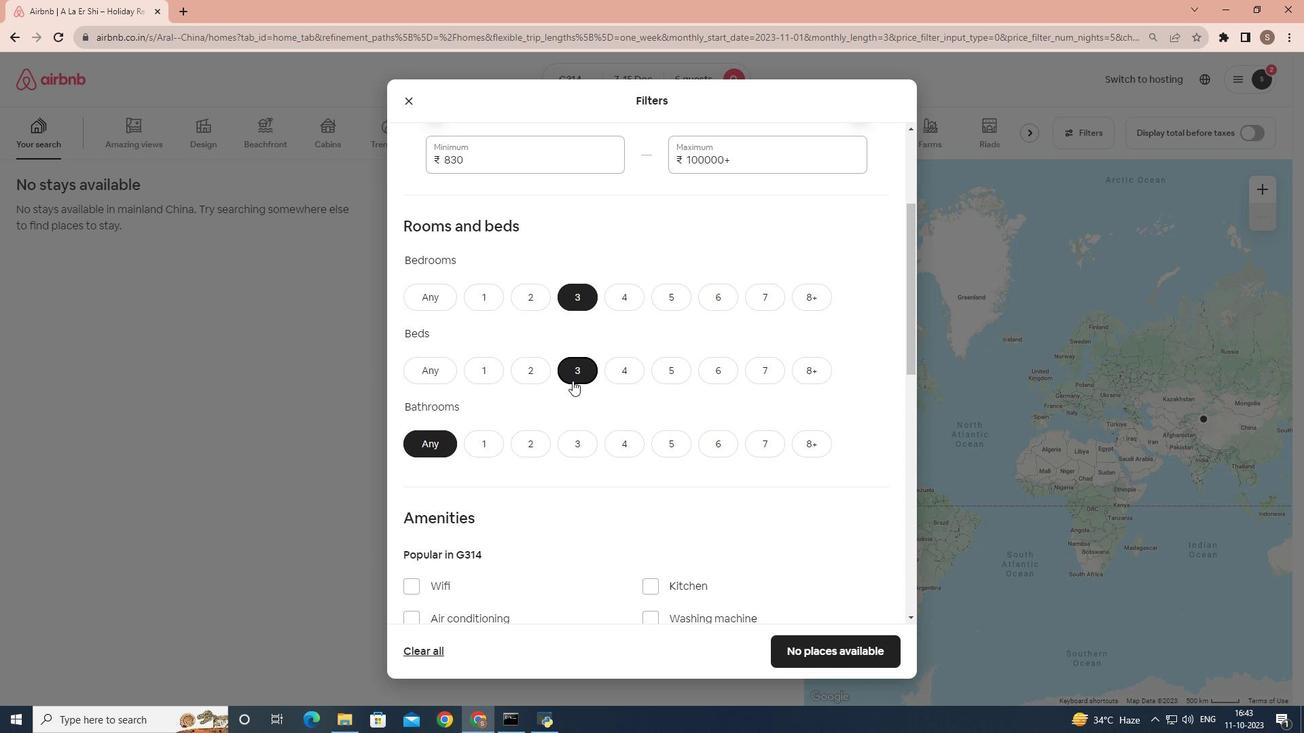 
Action: Mouse pressed left at (572, 381)
Screenshot: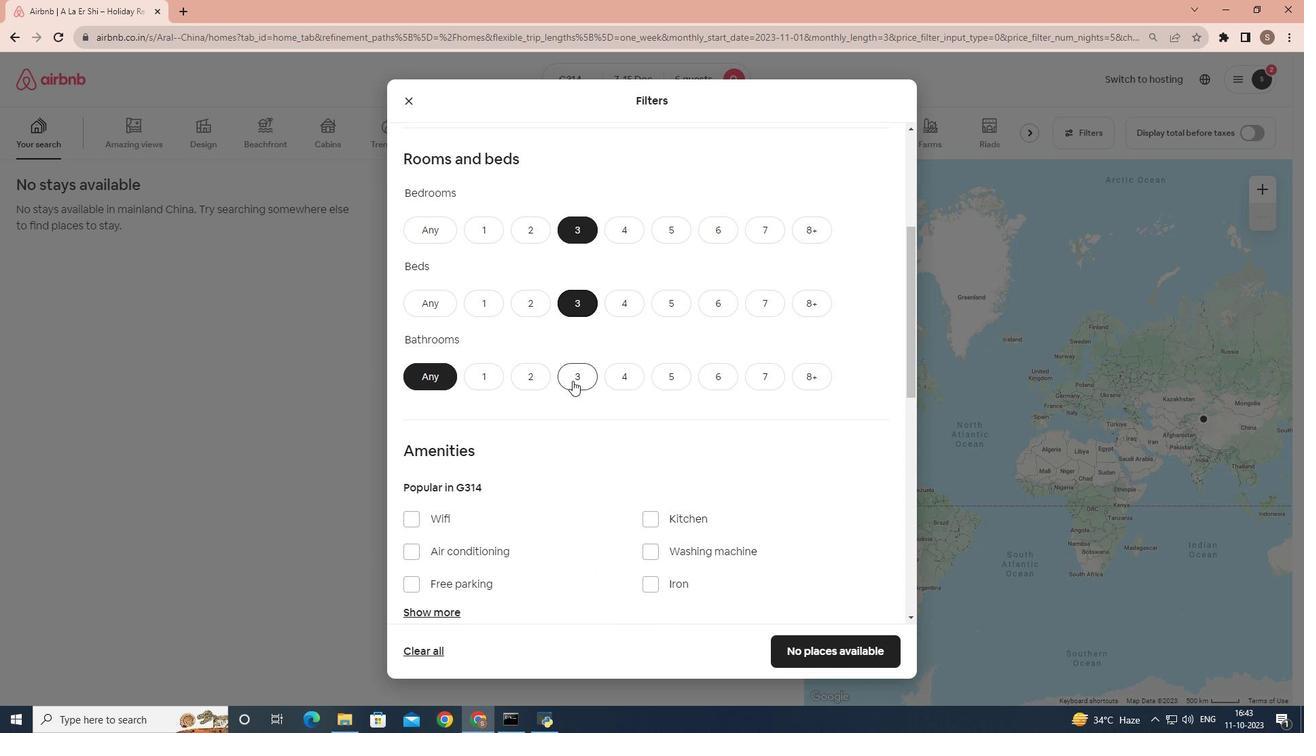 
Action: Mouse scrolled (572, 380) with delta (0, 0)
Screenshot: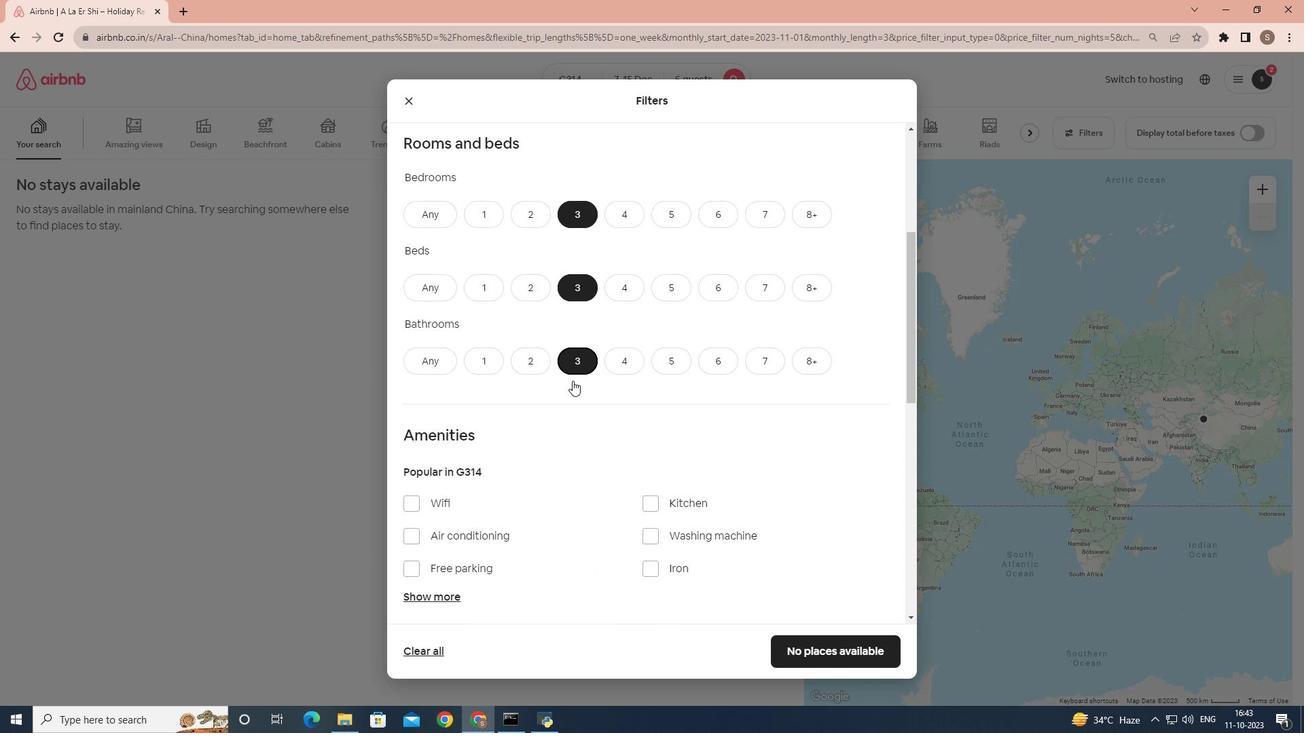
Action: Mouse scrolled (572, 380) with delta (0, 0)
Screenshot: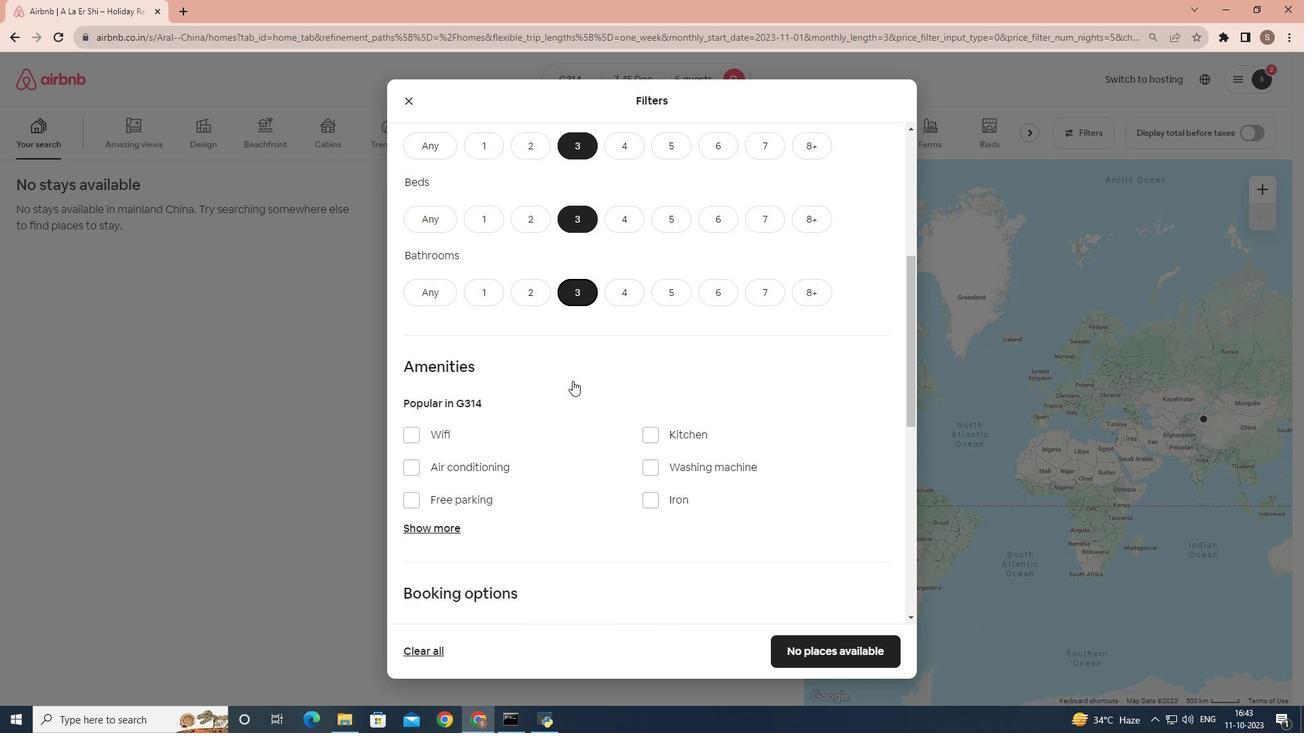 
Action: Mouse scrolled (572, 380) with delta (0, 0)
Screenshot: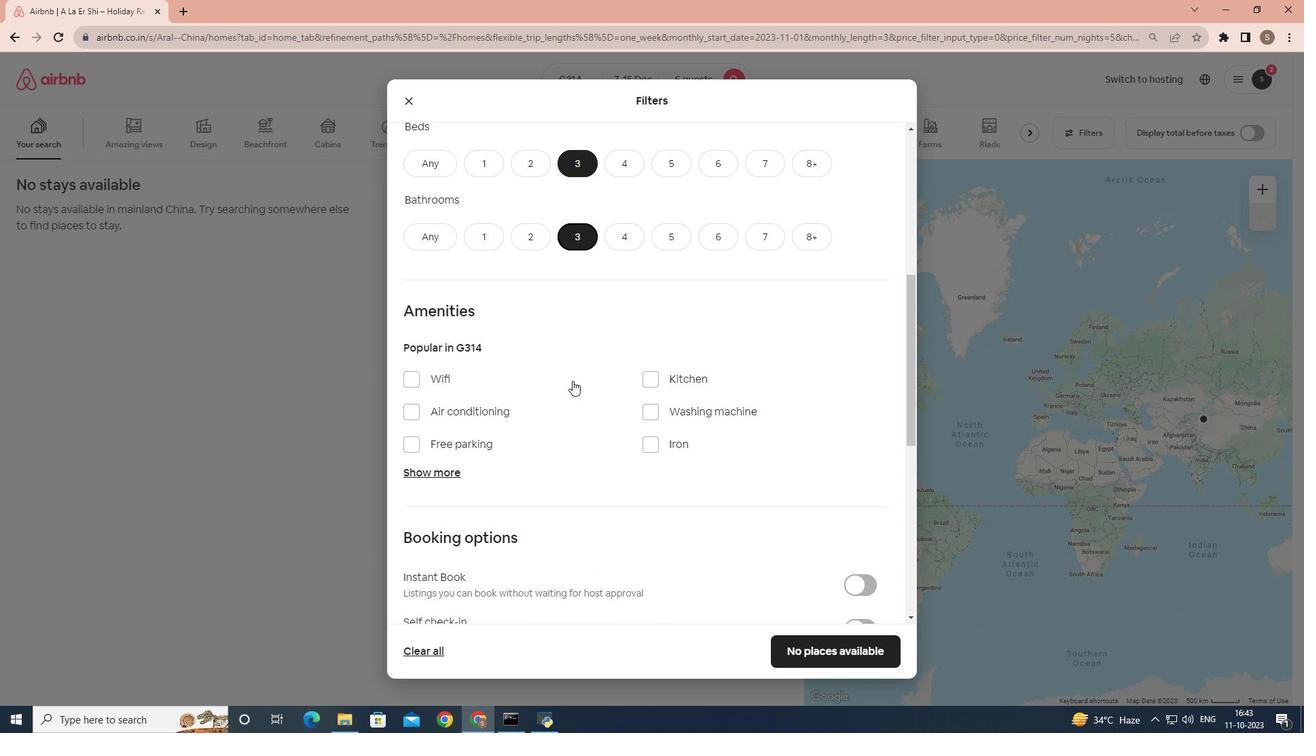 
Action: Mouse scrolled (572, 380) with delta (0, 0)
Screenshot: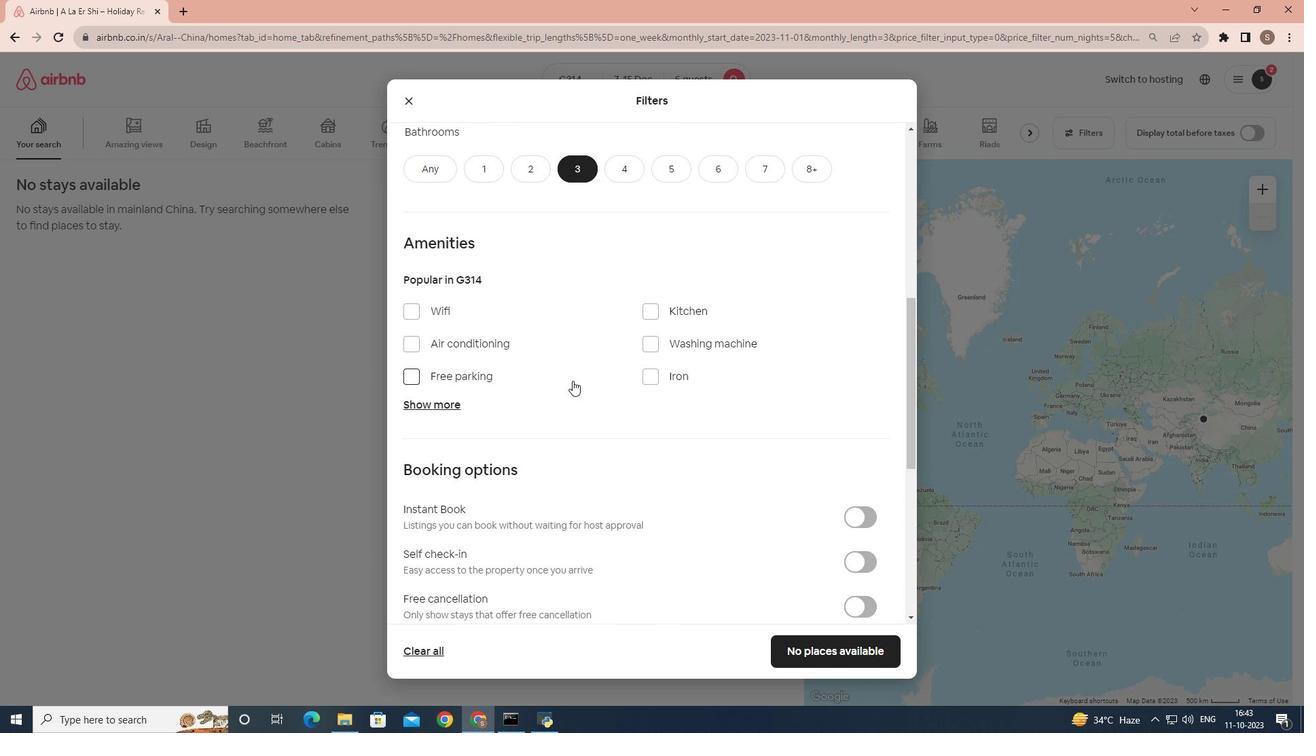 
Action: Mouse scrolled (572, 381) with delta (0, 0)
Screenshot: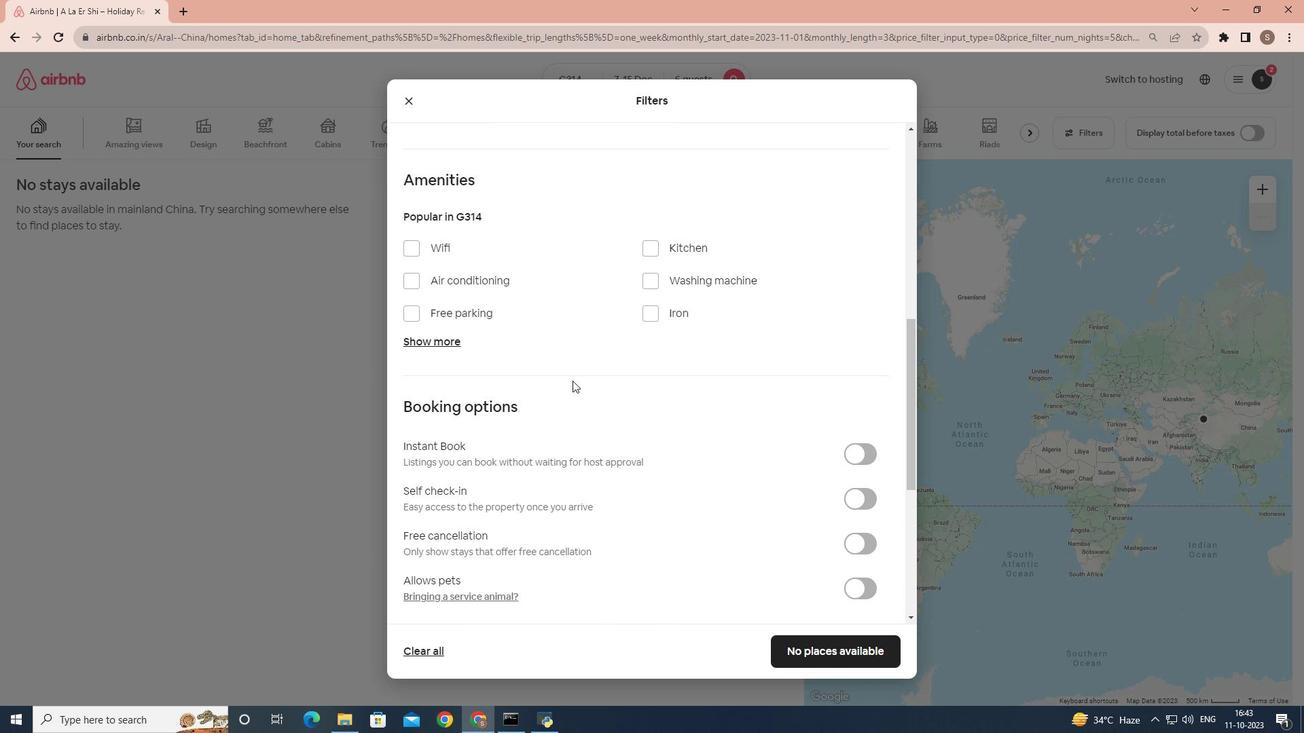 
Action: Mouse moved to (654, 347)
Screenshot: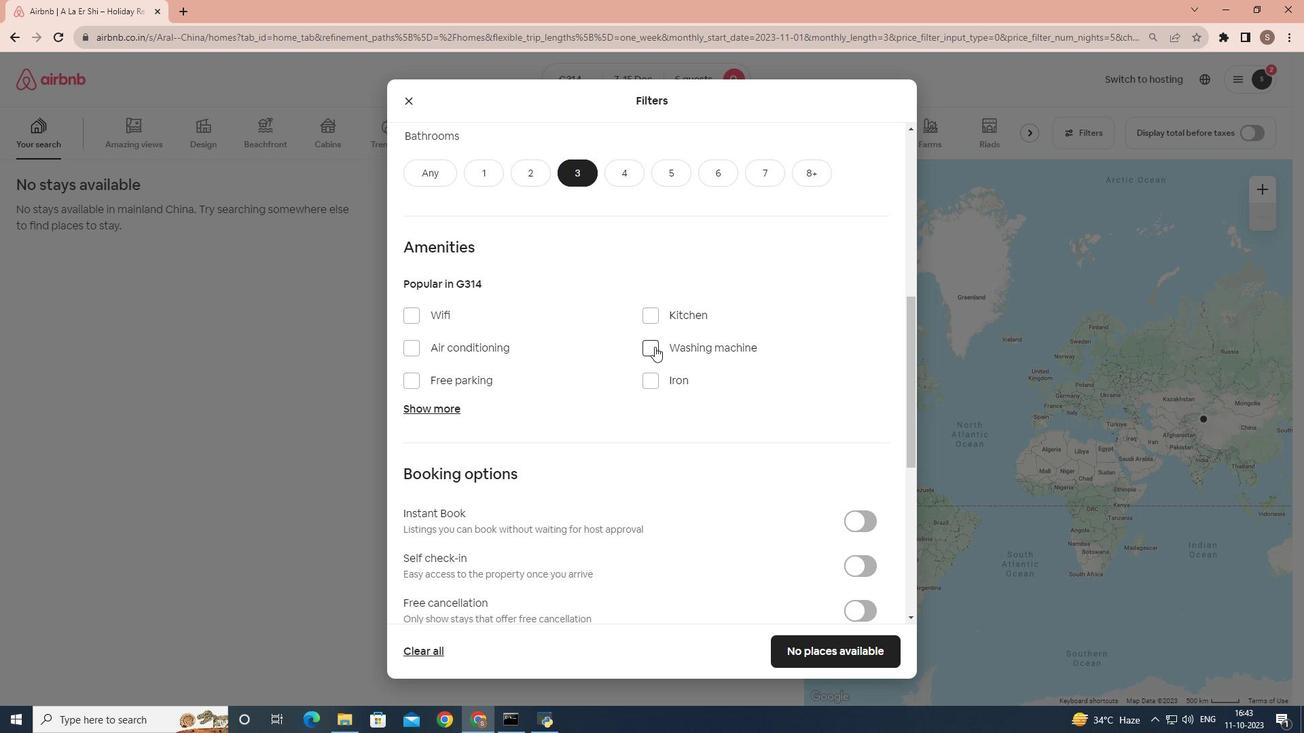 
Action: Mouse pressed left at (654, 347)
Screenshot: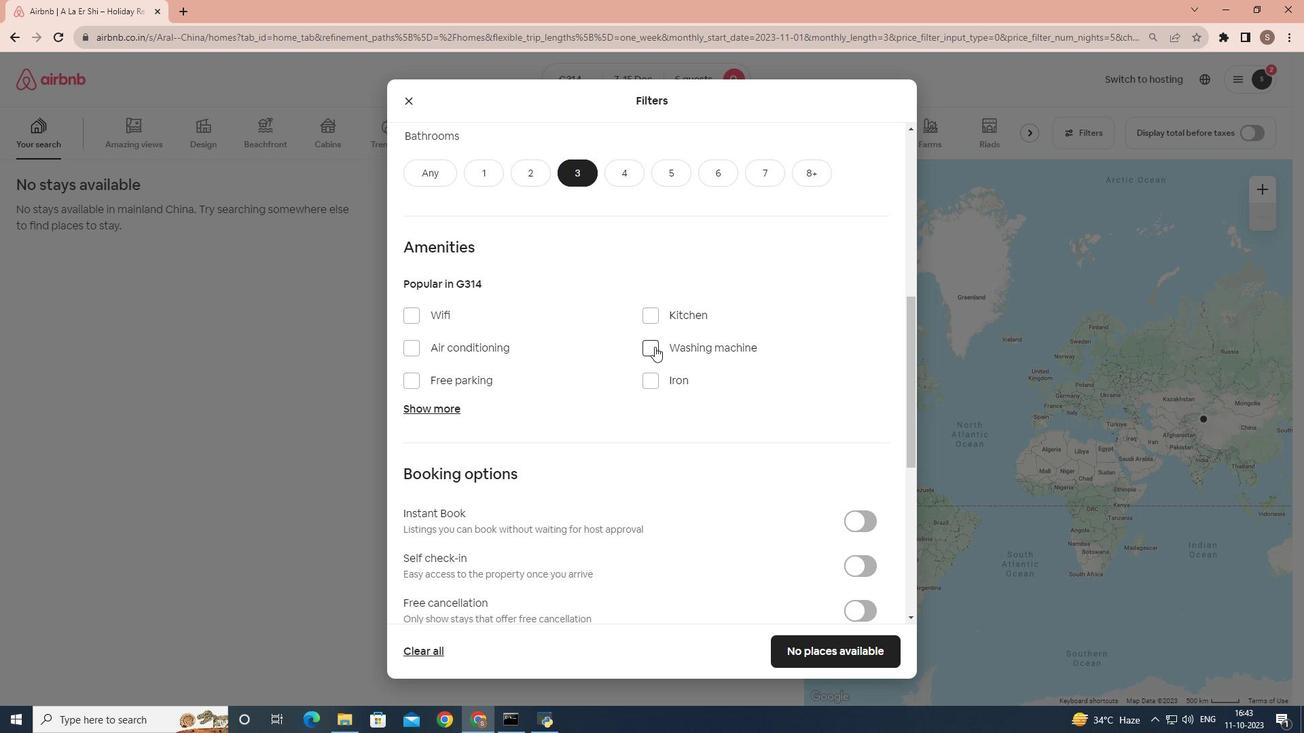 
Action: Mouse moved to (592, 353)
Screenshot: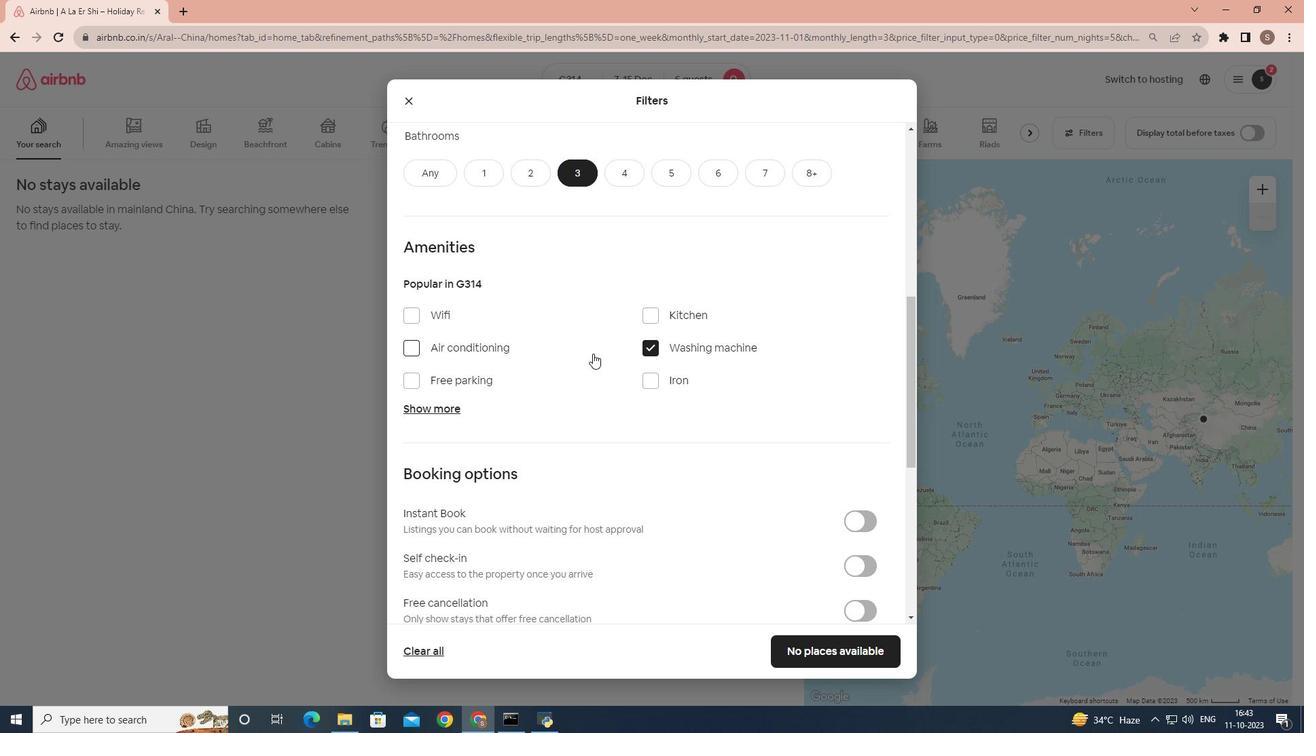 
Action: Mouse scrolled (592, 353) with delta (0, 0)
Screenshot: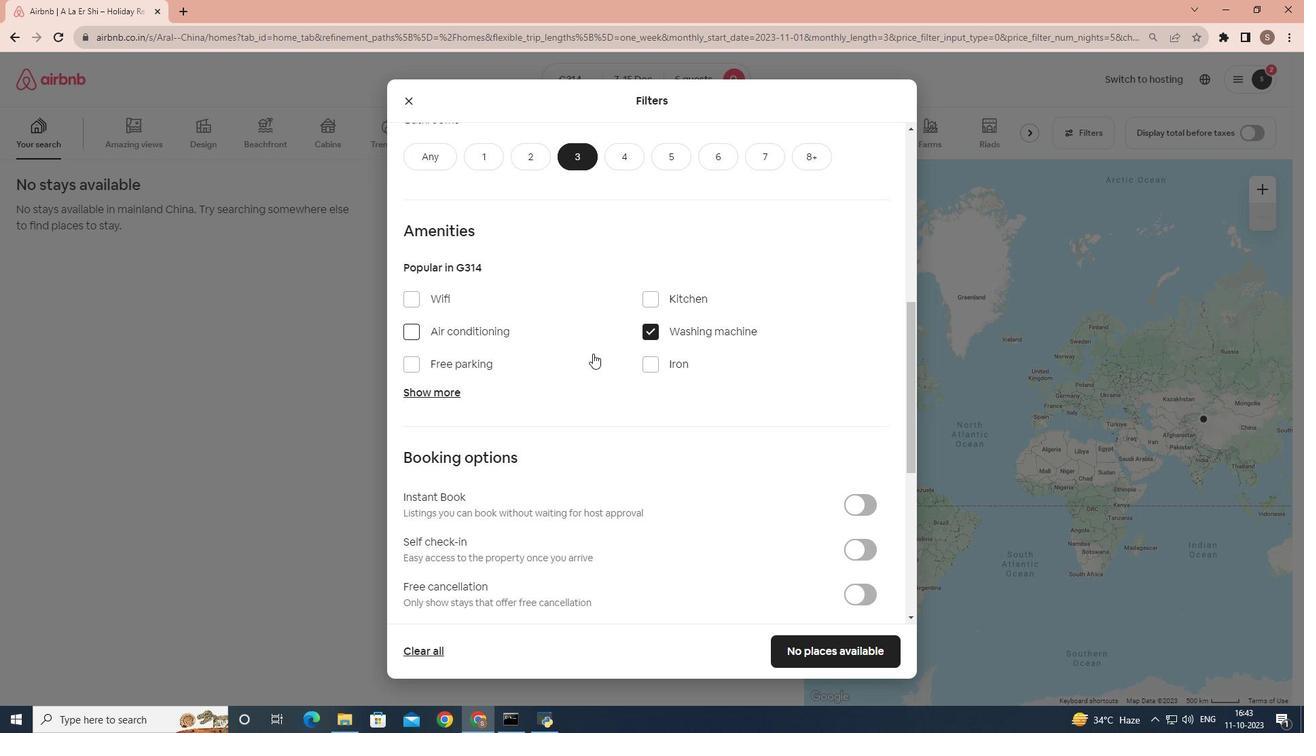 
Action: Mouse scrolled (592, 353) with delta (0, 0)
Screenshot: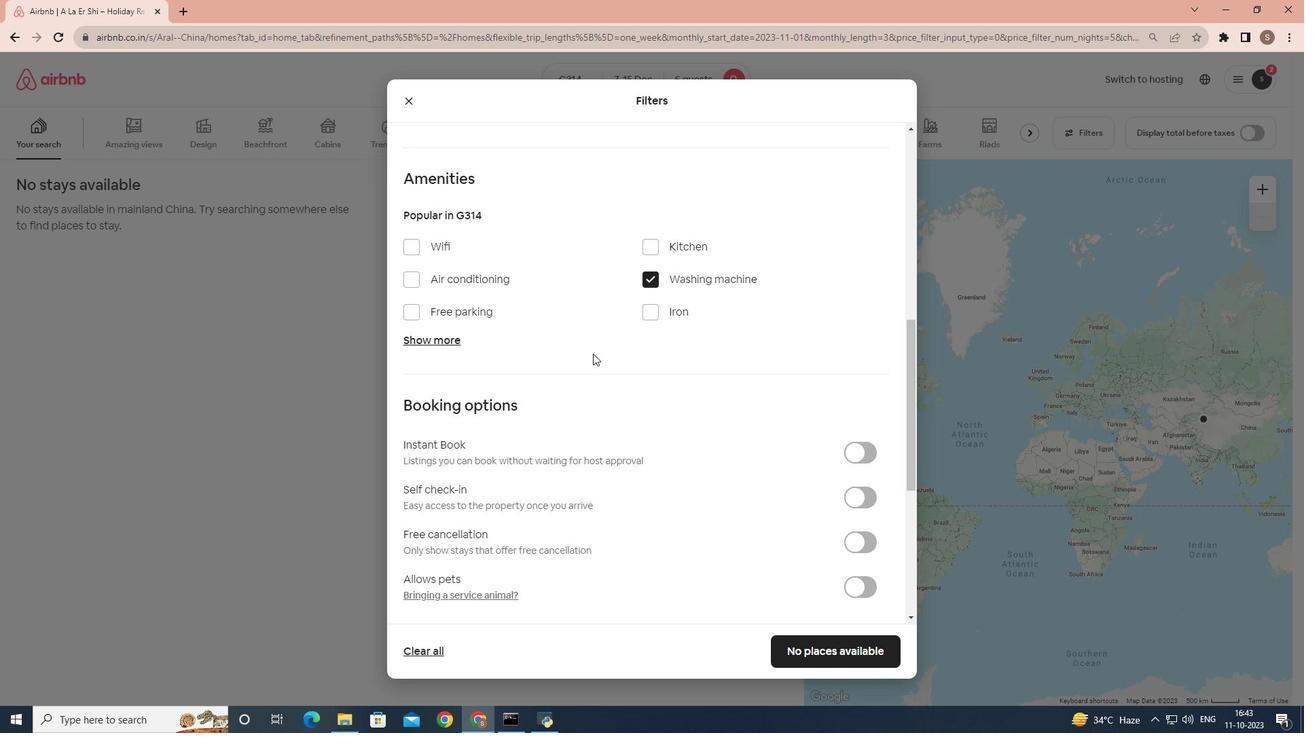 
Action: Mouse scrolled (592, 353) with delta (0, 0)
Screenshot: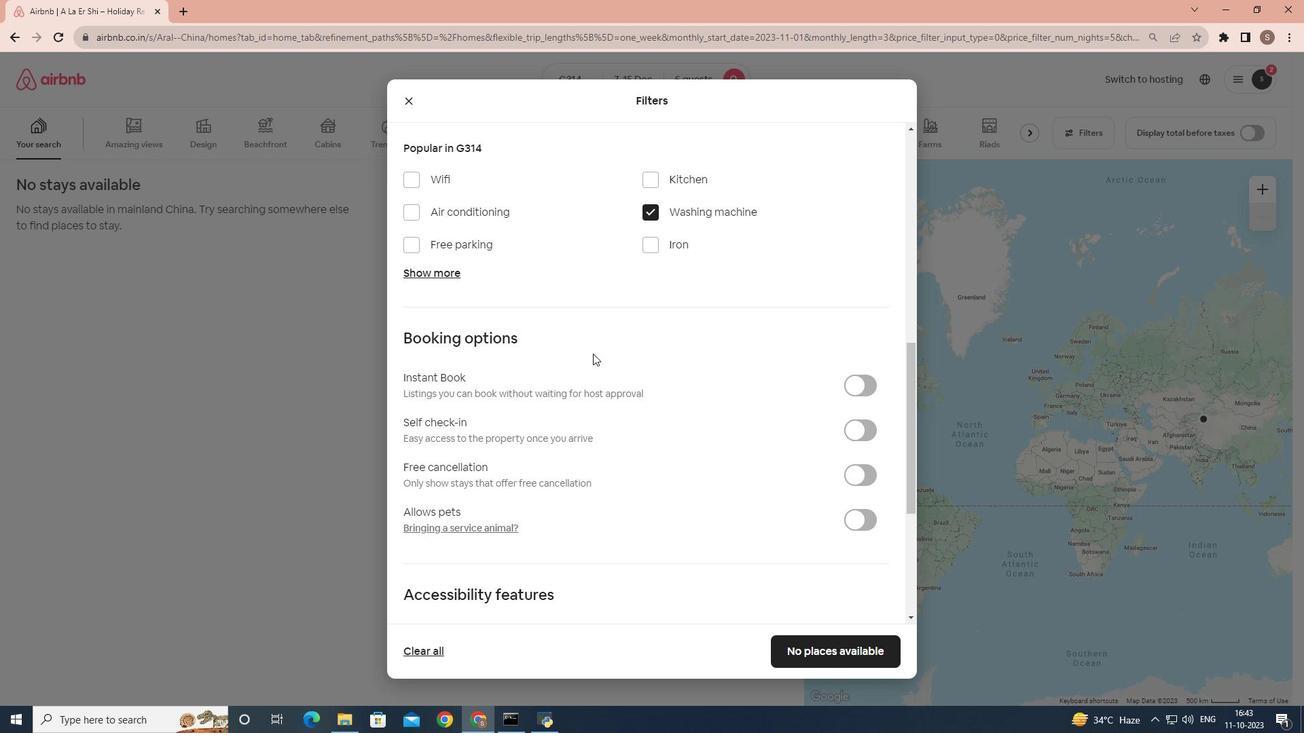 
Action: Mouse scrolled (592, 353) with delta (0, 0)
Screenshot: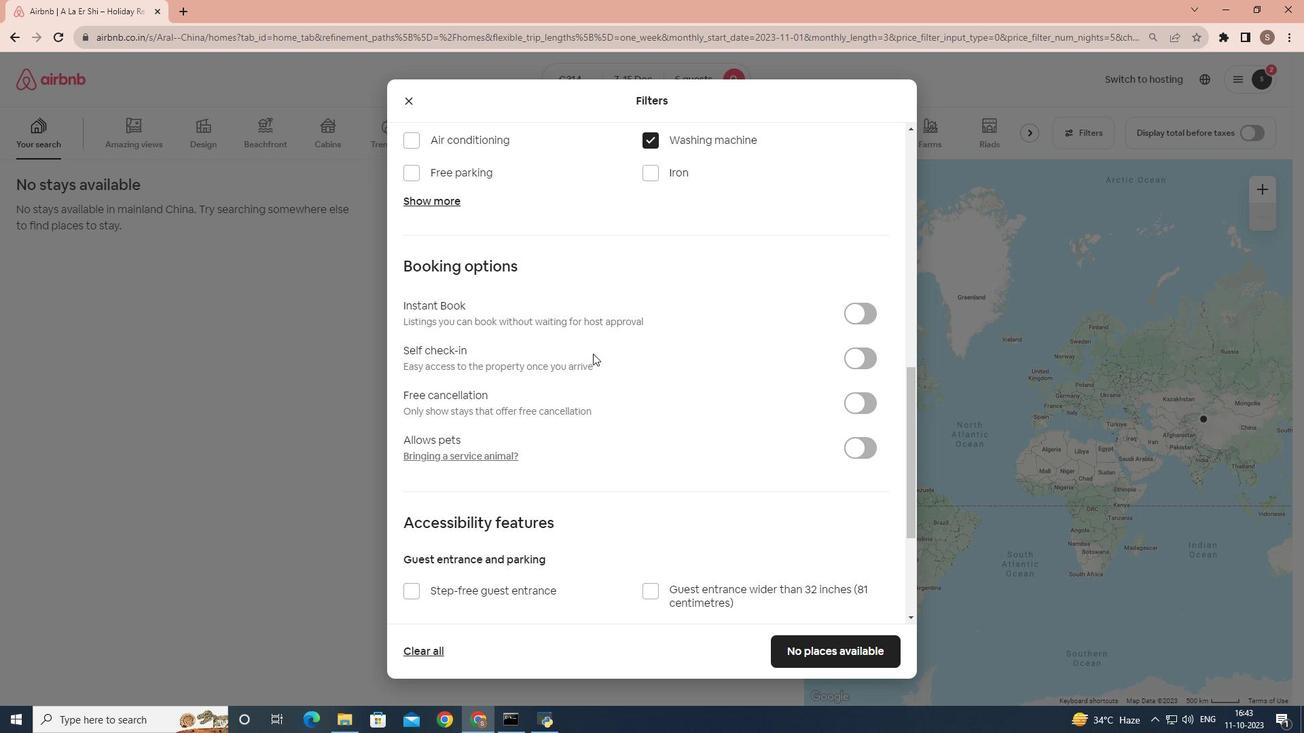
Action: Mouse moved to (854, 291)
Screenshot: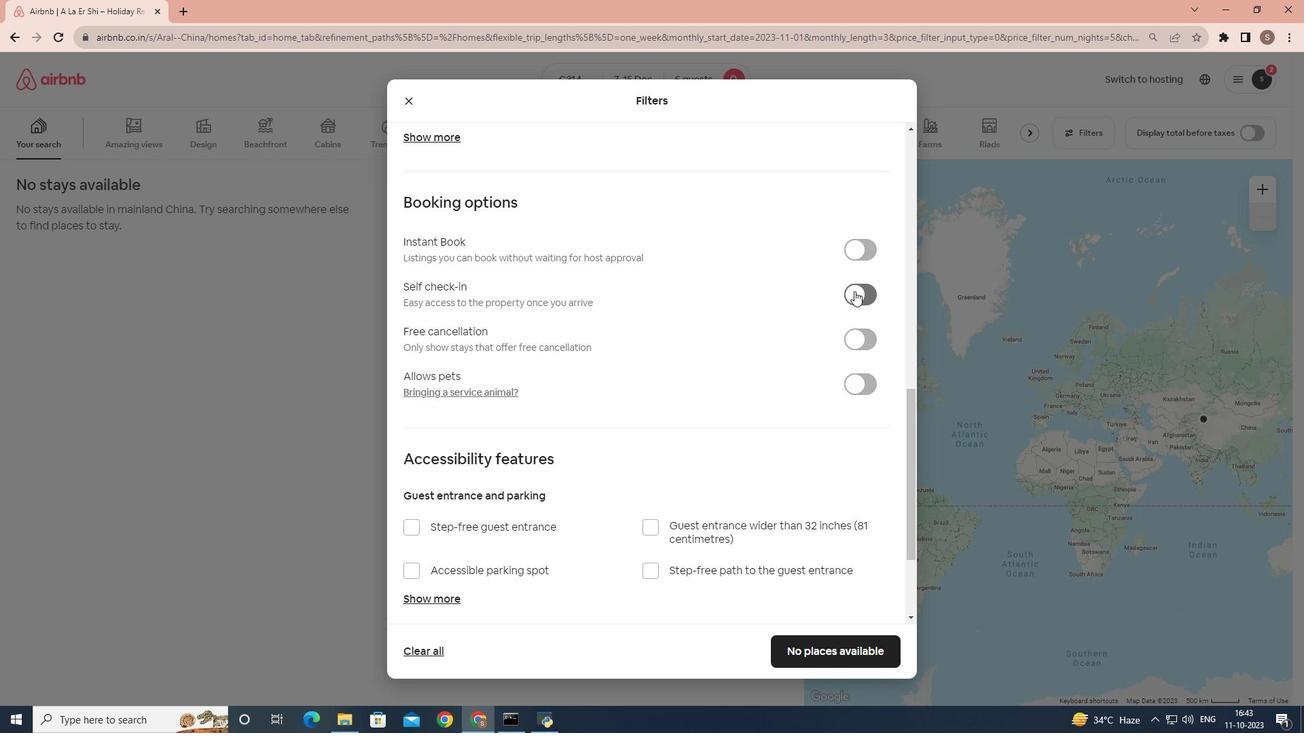 
Action: Mouse pressed left at (854, 291)
Screenshot: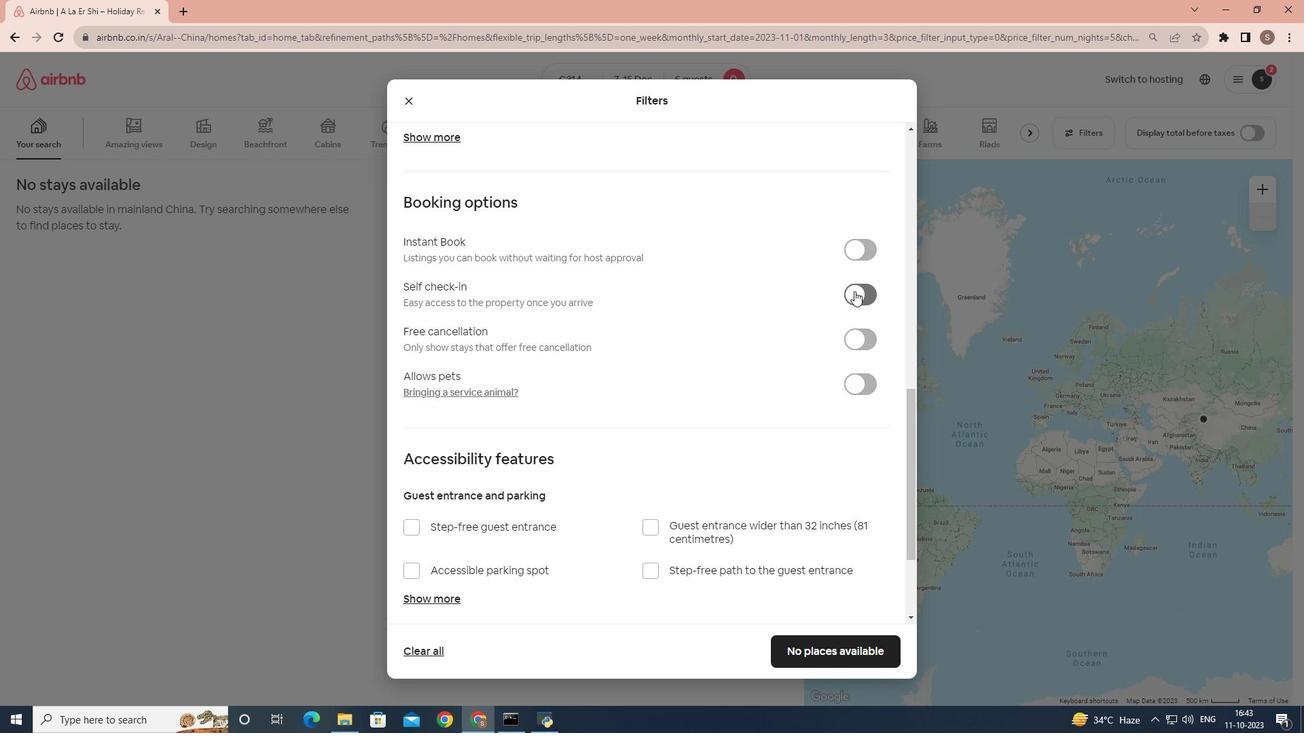 
Action: Mouse moved to (766, 292)
Screenshot: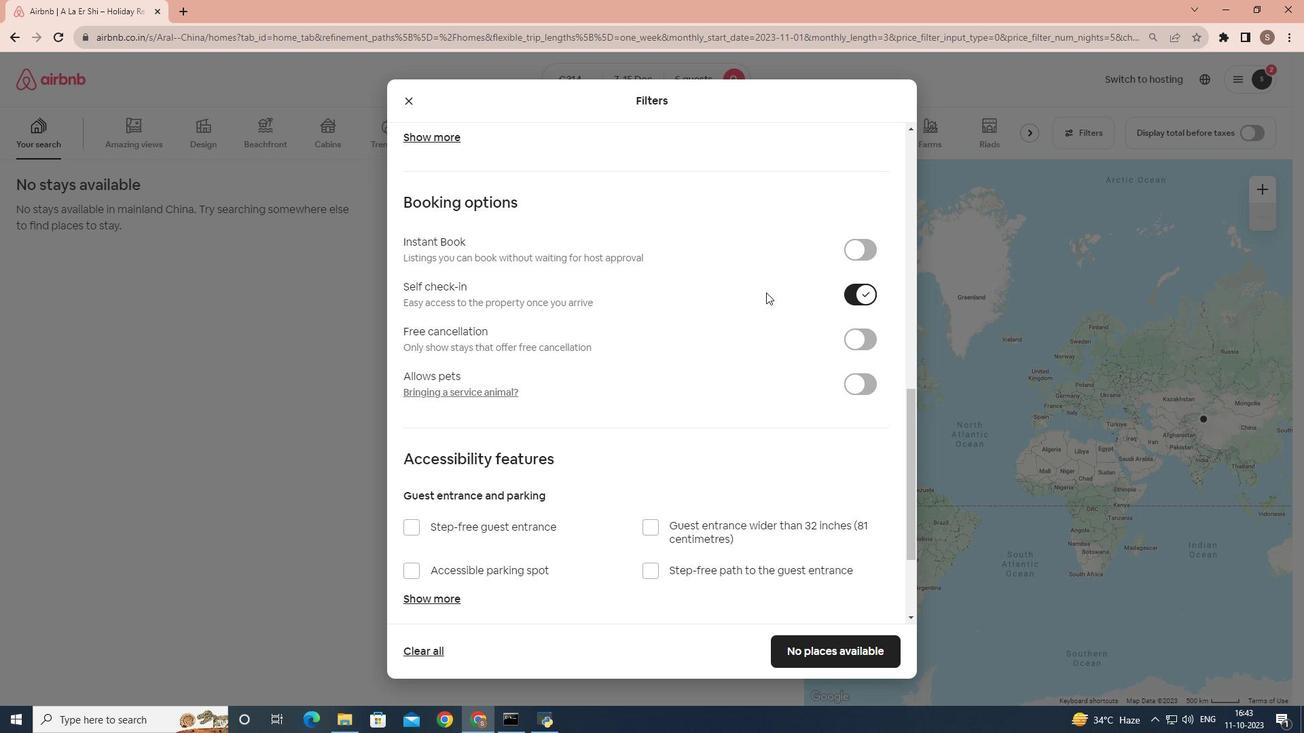 
